 Task: Select a due date automation when advanced on, 2 days before a card is due add dates starting in in more than 1 days at 11:00 AM.
Action: Mouse moved to (1276, 107)
Screenshot: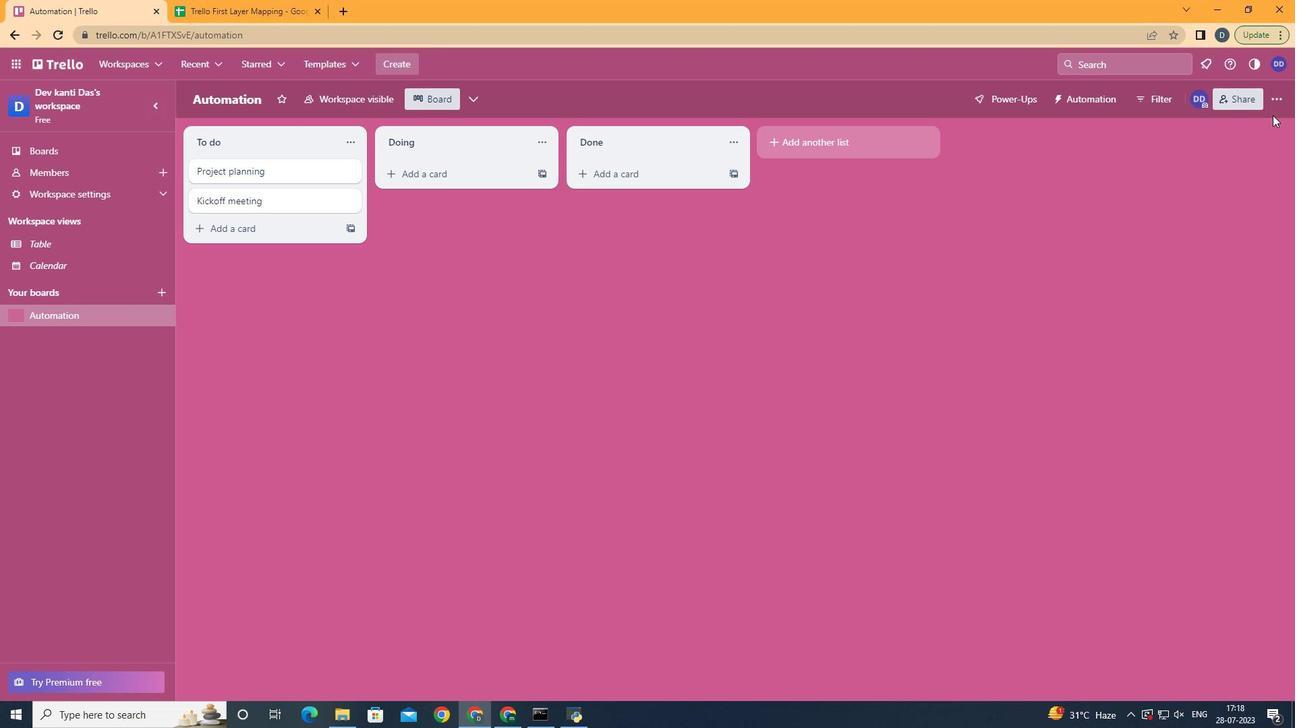 
Action: Mouse pressed left at (1276, 107)
Screenshot: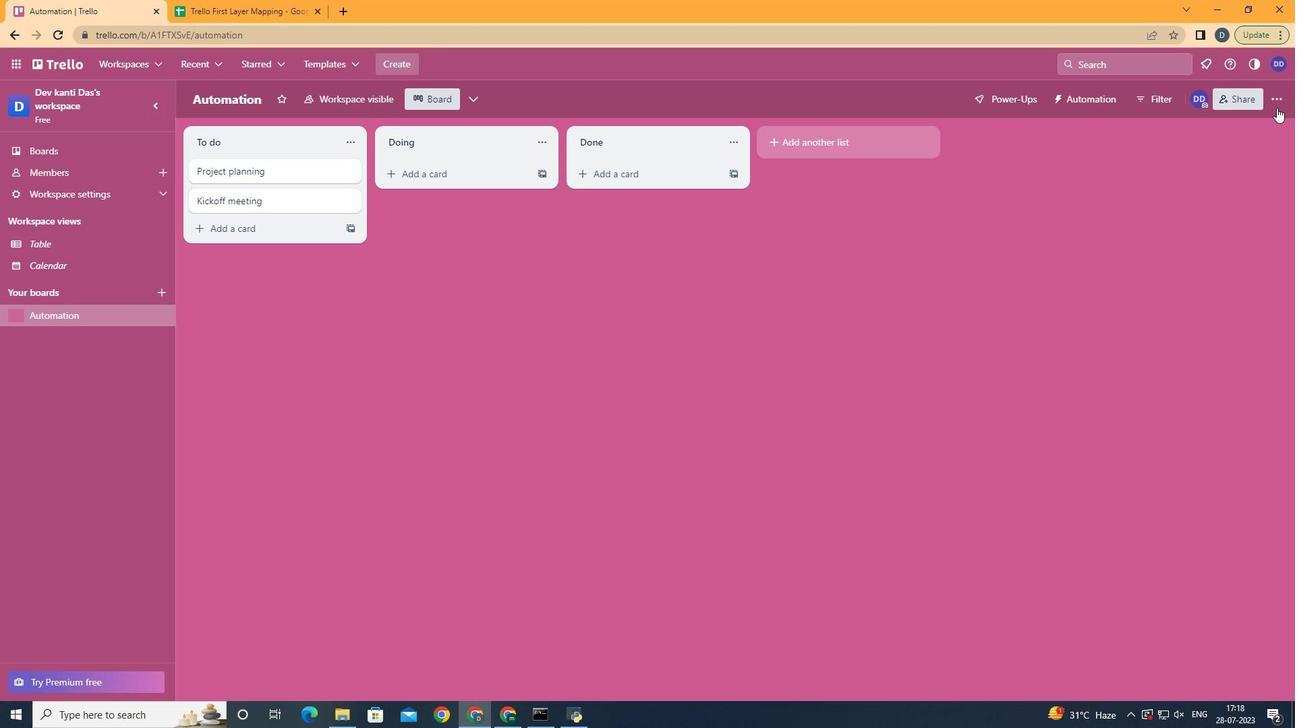 
Action: Mouse moved to (1176, 286)
Screenshot: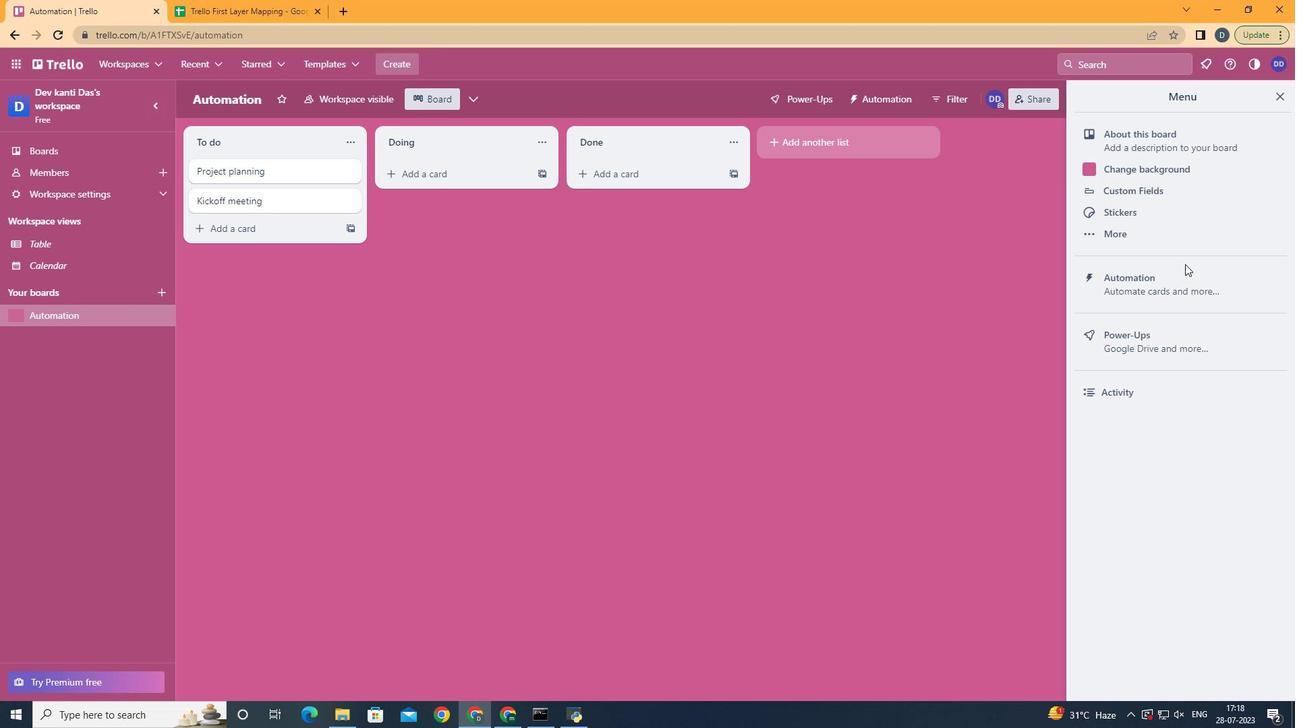 
Action: Mouse pressed left at (1176, 286)
Screenshot: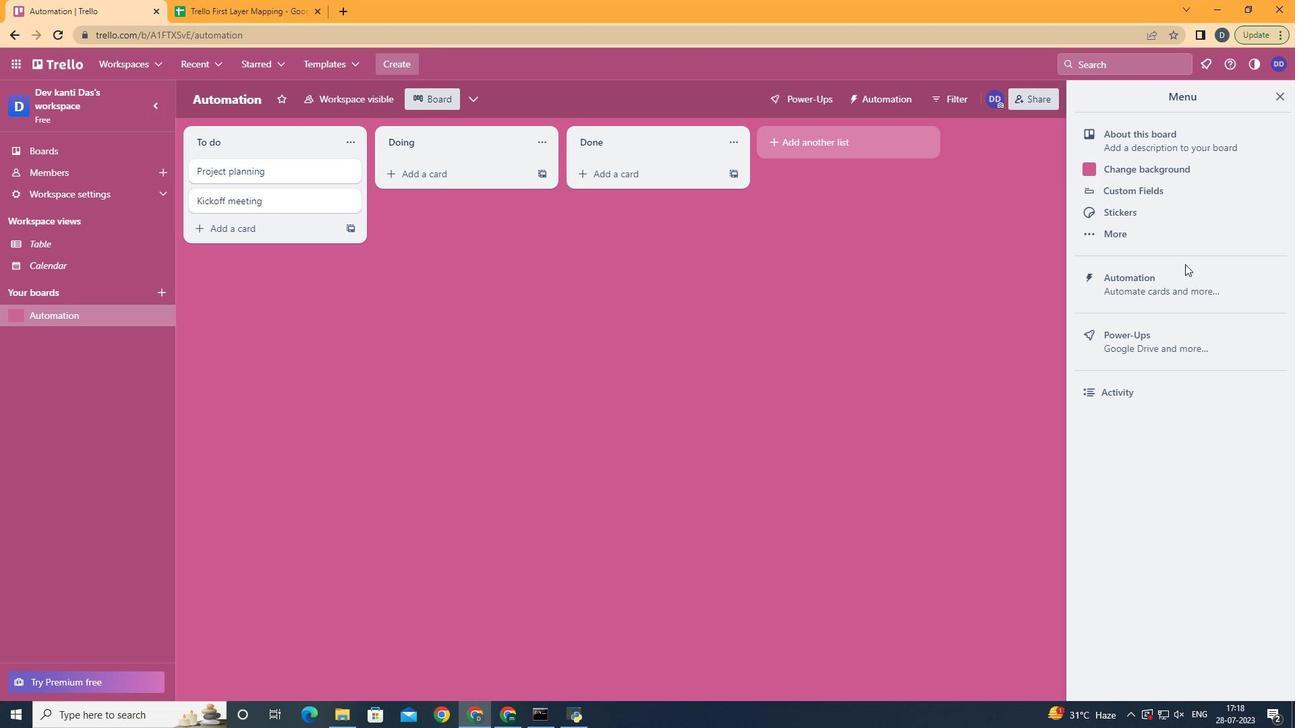 
Action: Mouse moved to (272, 283)
Screenshot: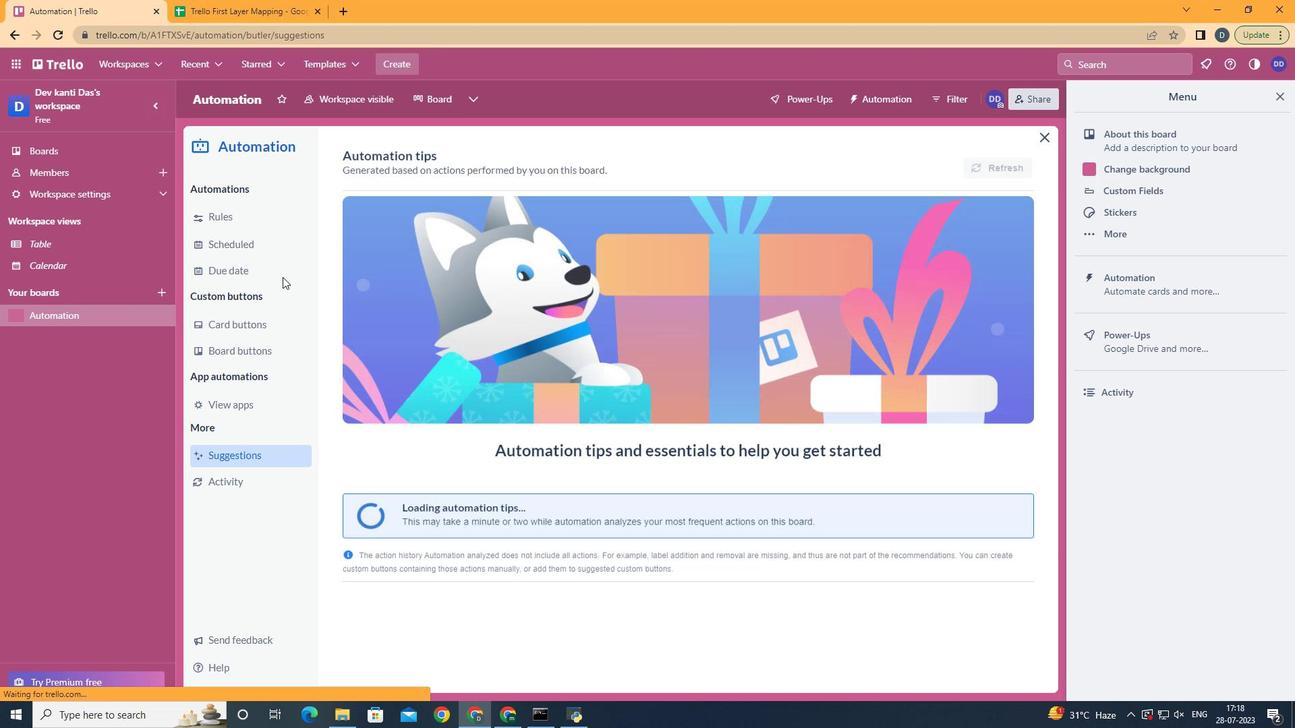 
Action: Mouse pressed left at (272, 283)
Screenshot: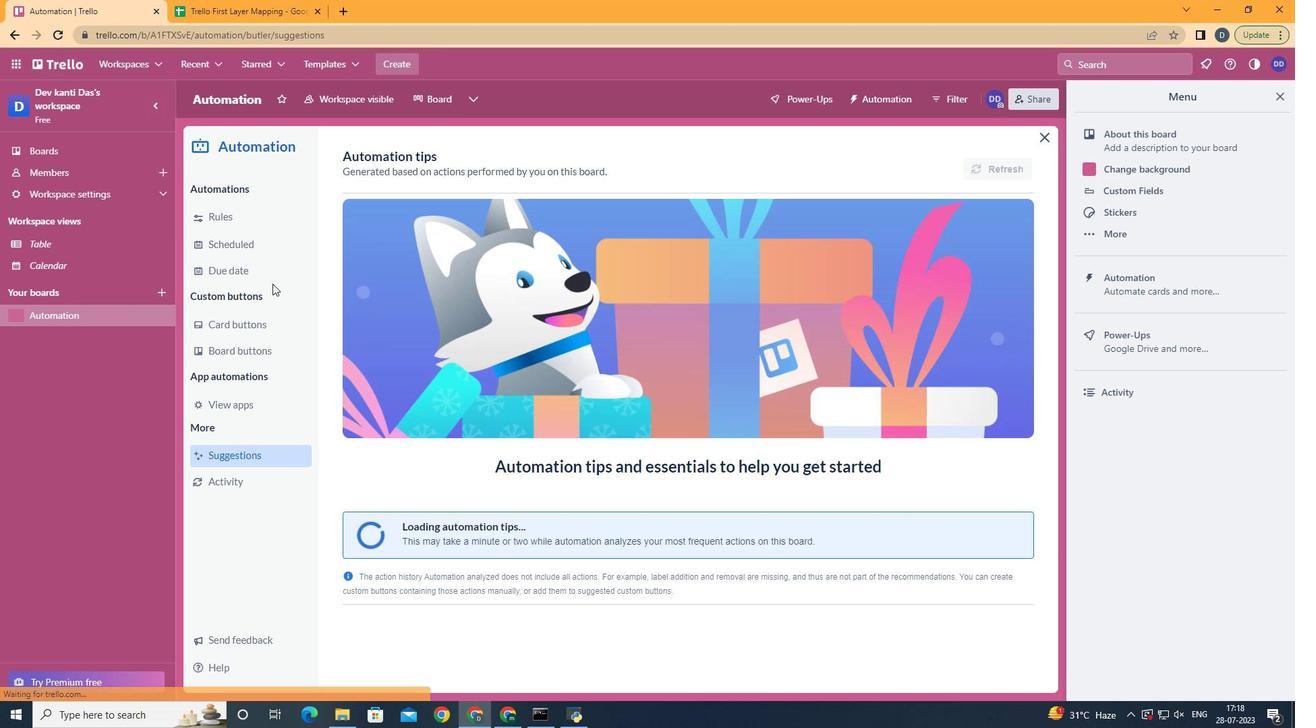 
Action: Mouse moved to (277, 272)
Screenshot: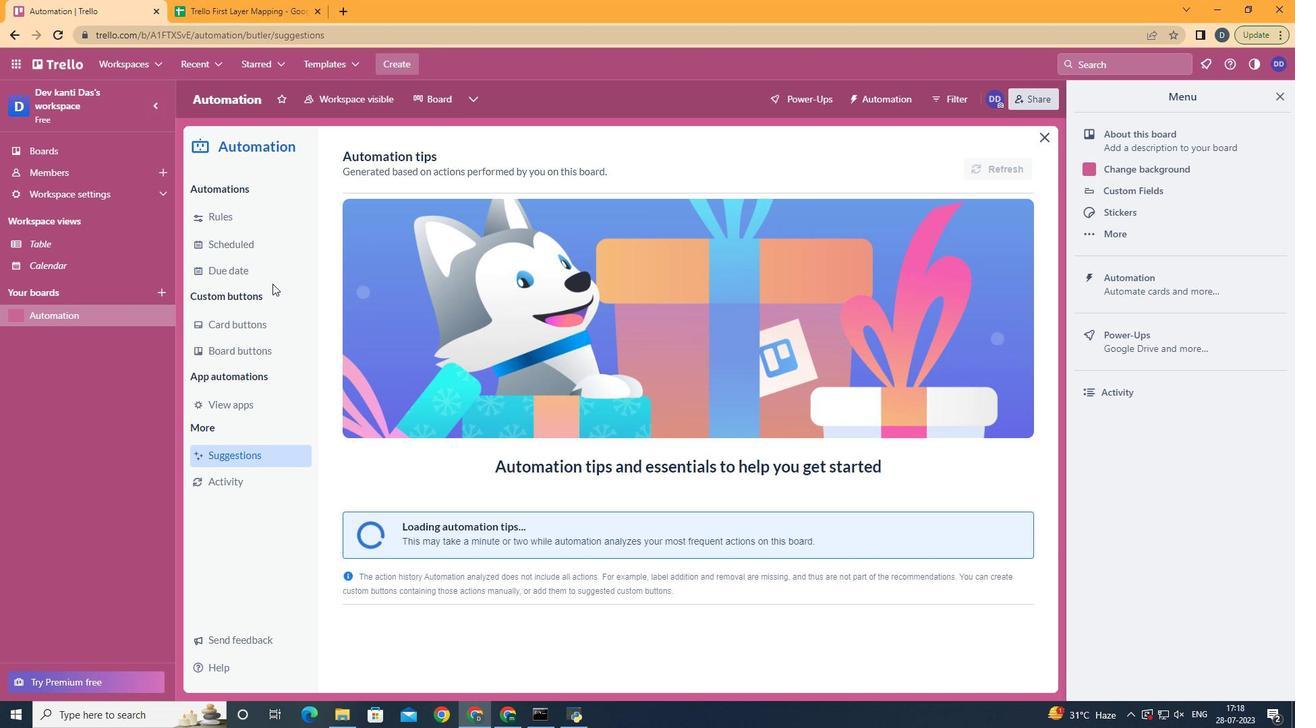 
Action: Mouse pressed left at (277, 272)
Screenshot: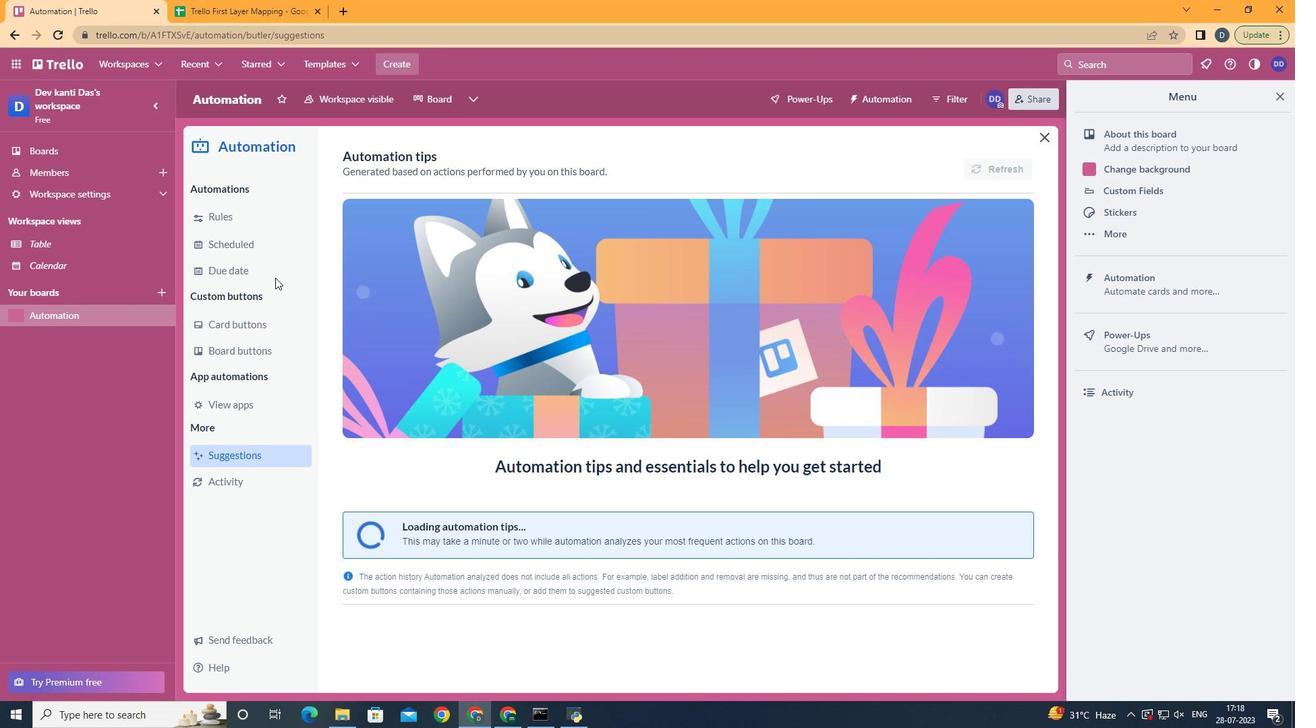 
Action: Mouse moved to (961, 162)
Screenshot: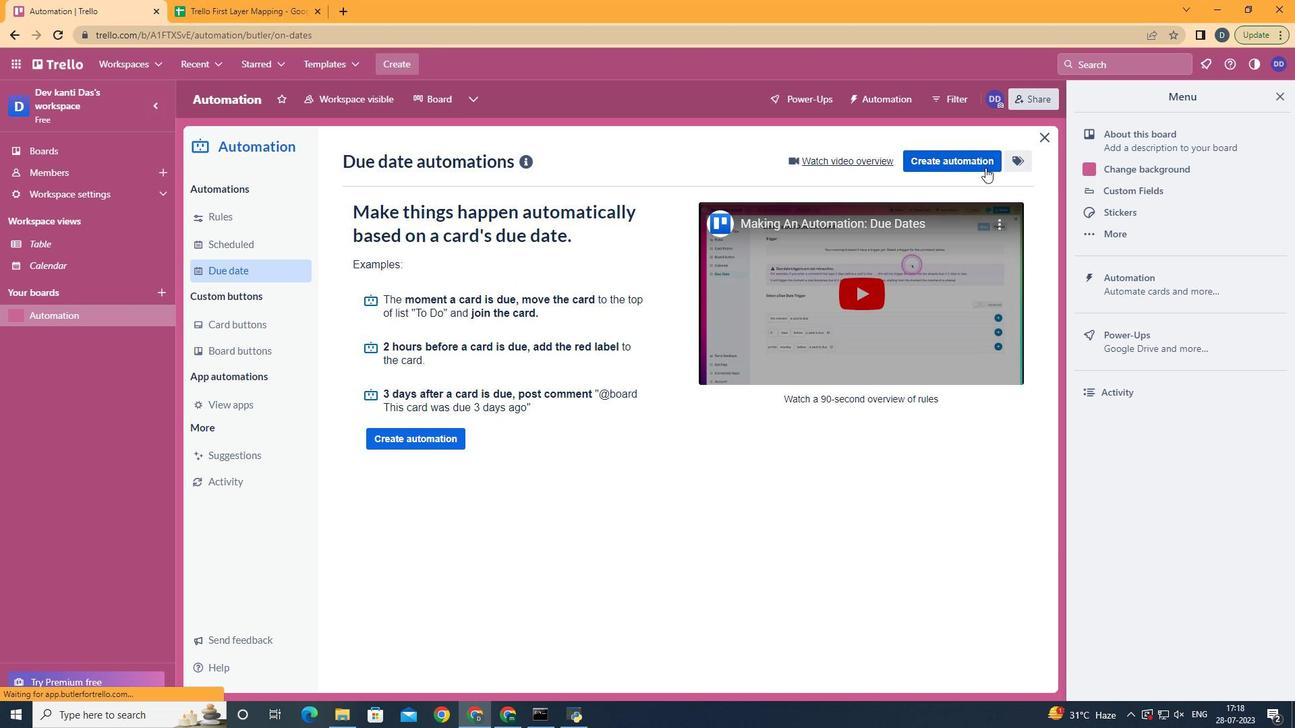 
Action: Mouse pressed left at (961, 162)
Screenshot: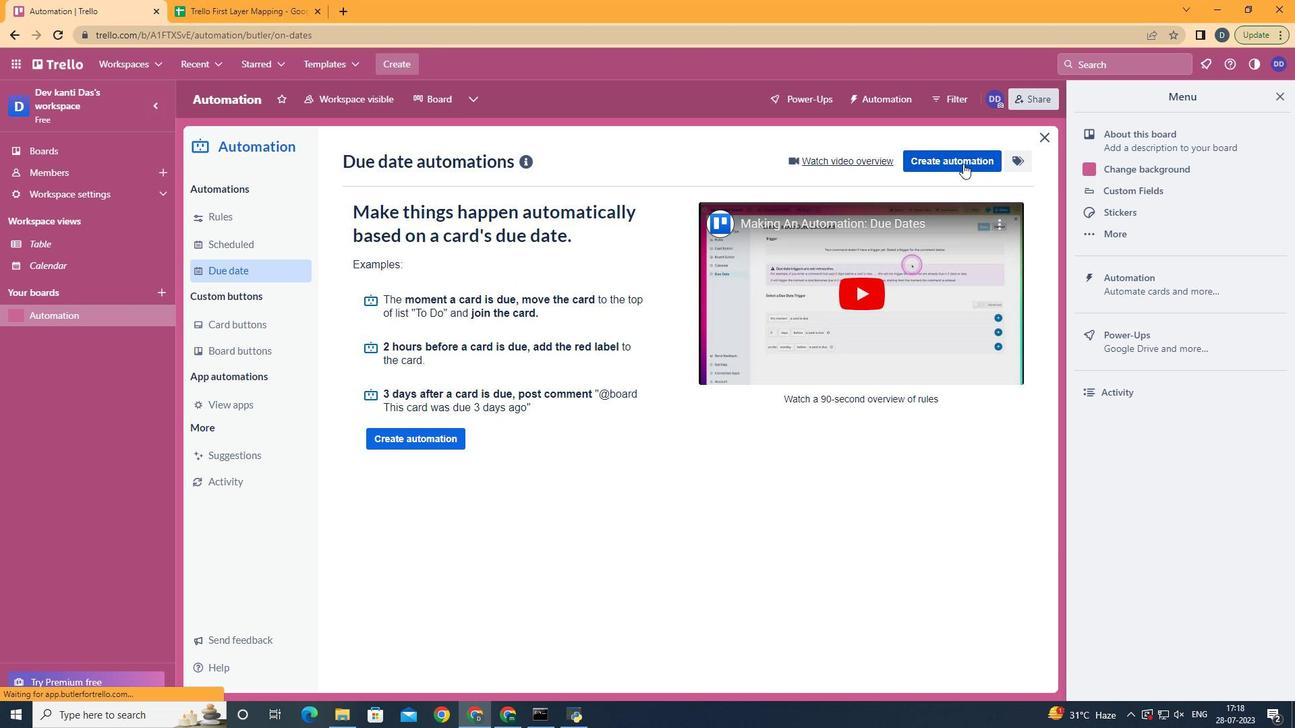 
Action: Mouse moved to (607, 289)
Screenshot: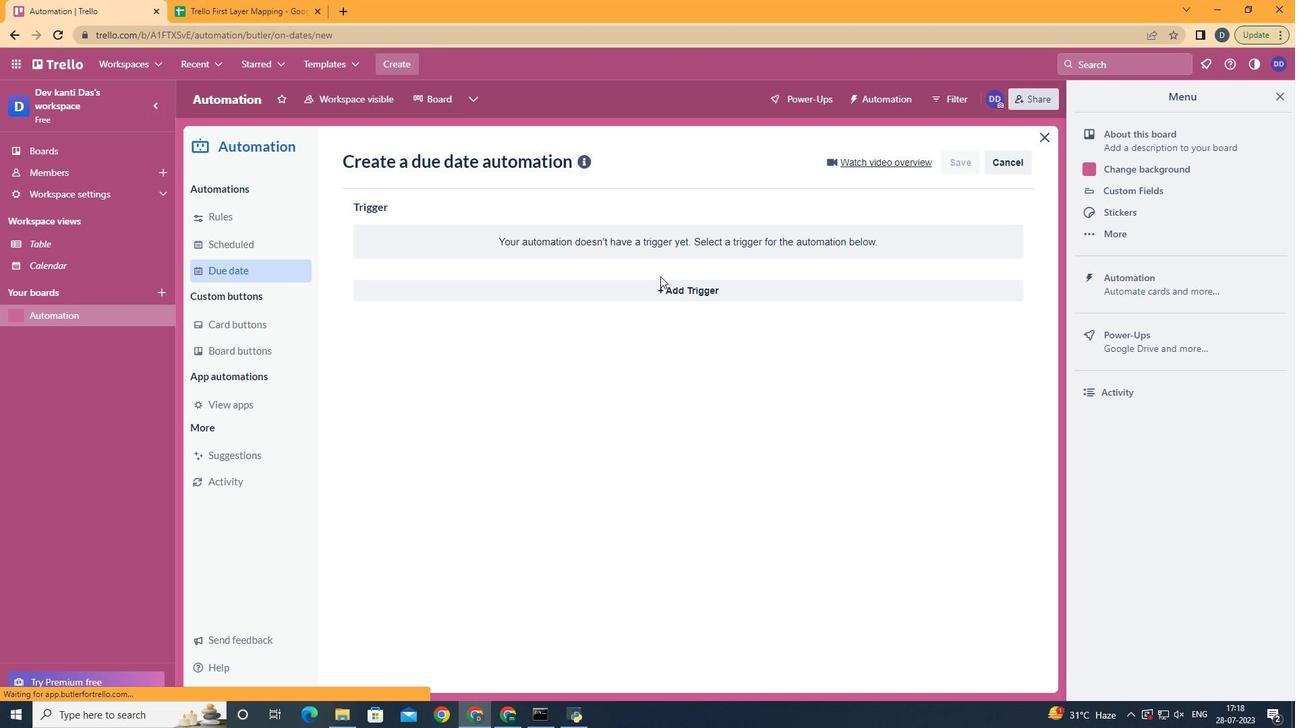 
Action: Mouse pressed left at (607, 289)
Screenshot: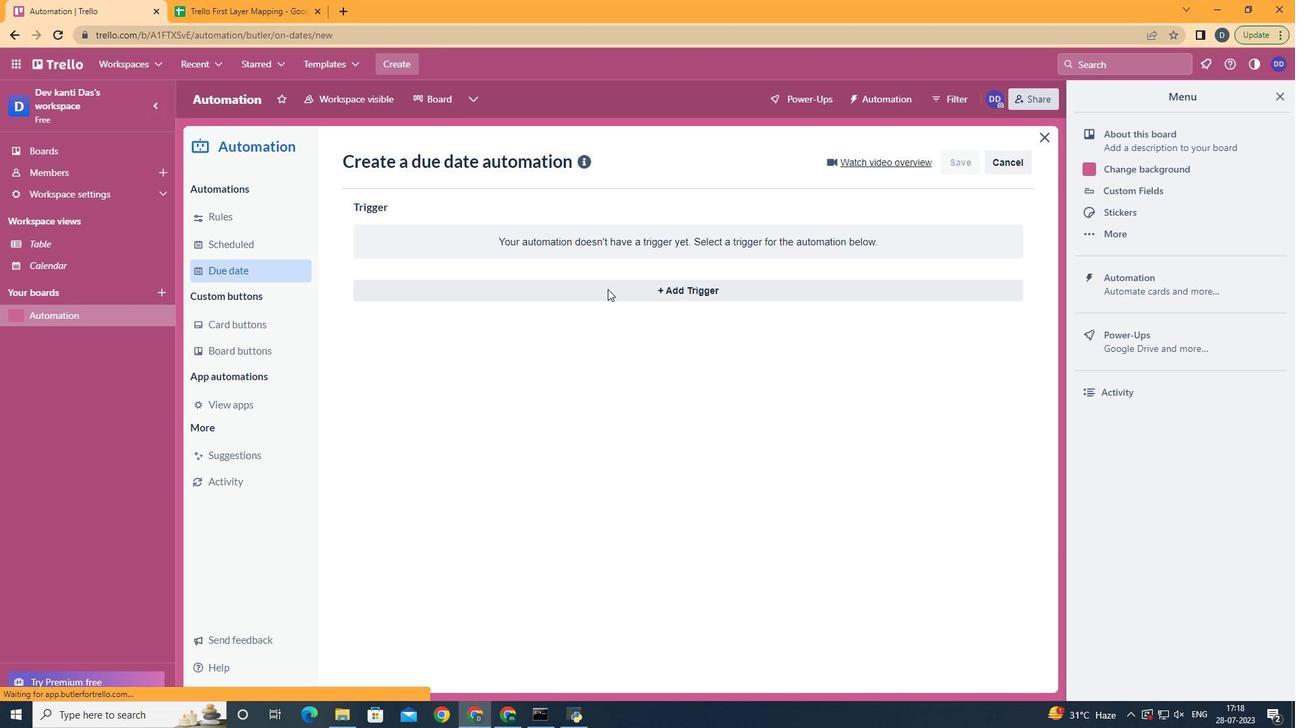 
Action: Mouse moved to (538, 497)
Screenshot: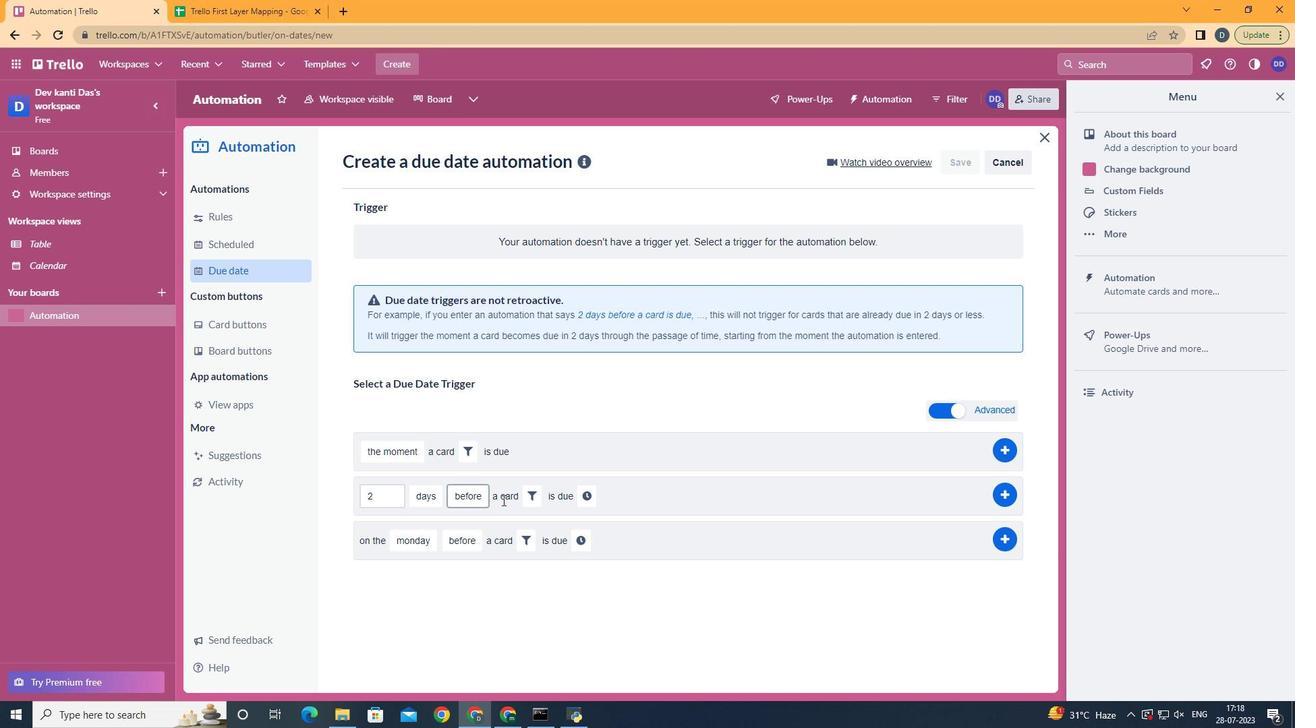 
Action: Mouse pressed left at (538, 497)
Screenshot: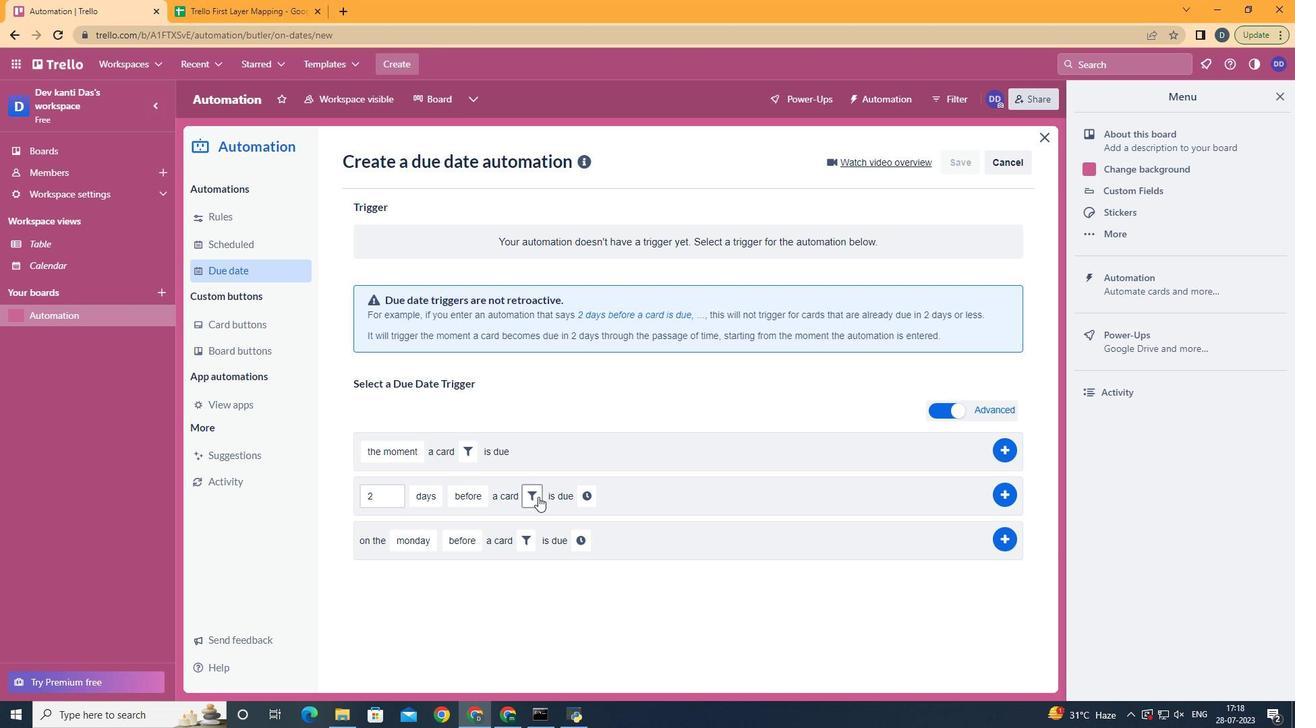 
Action: Mouse moved to (601, 542)
Screenshot: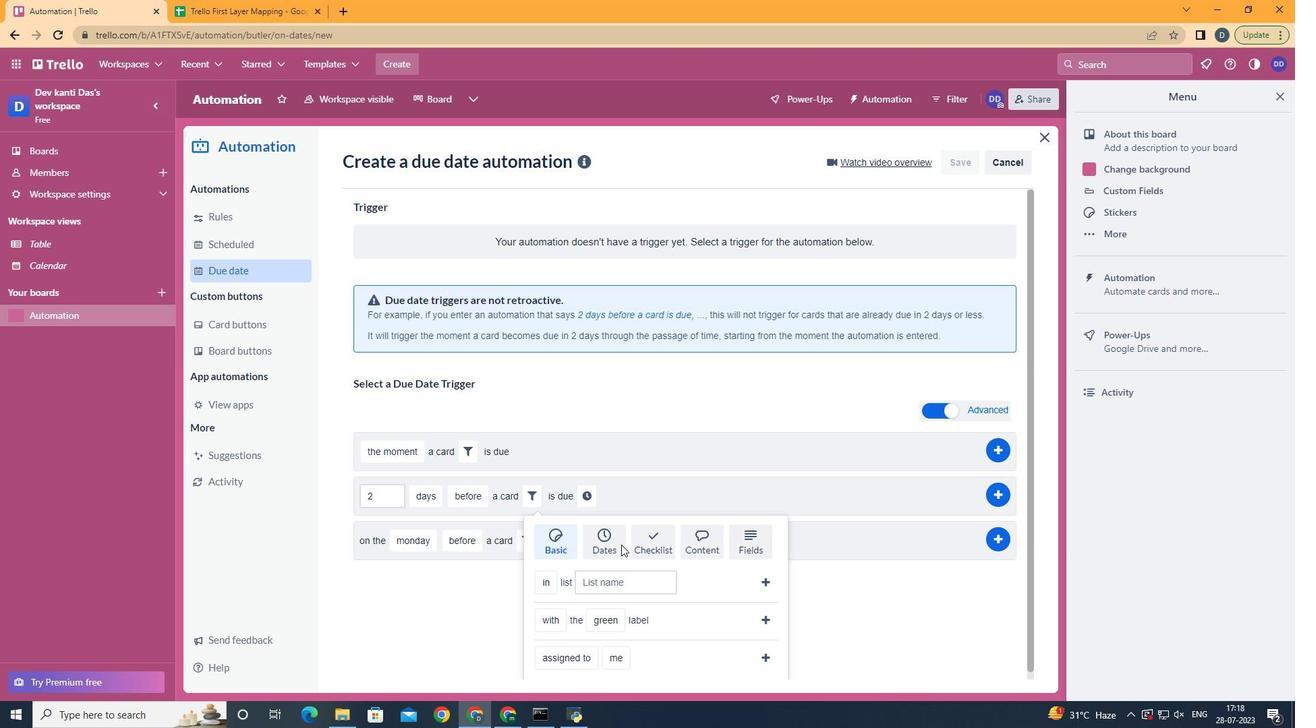 
Action: Mouse pressed left at (601, 542)
Screenshot: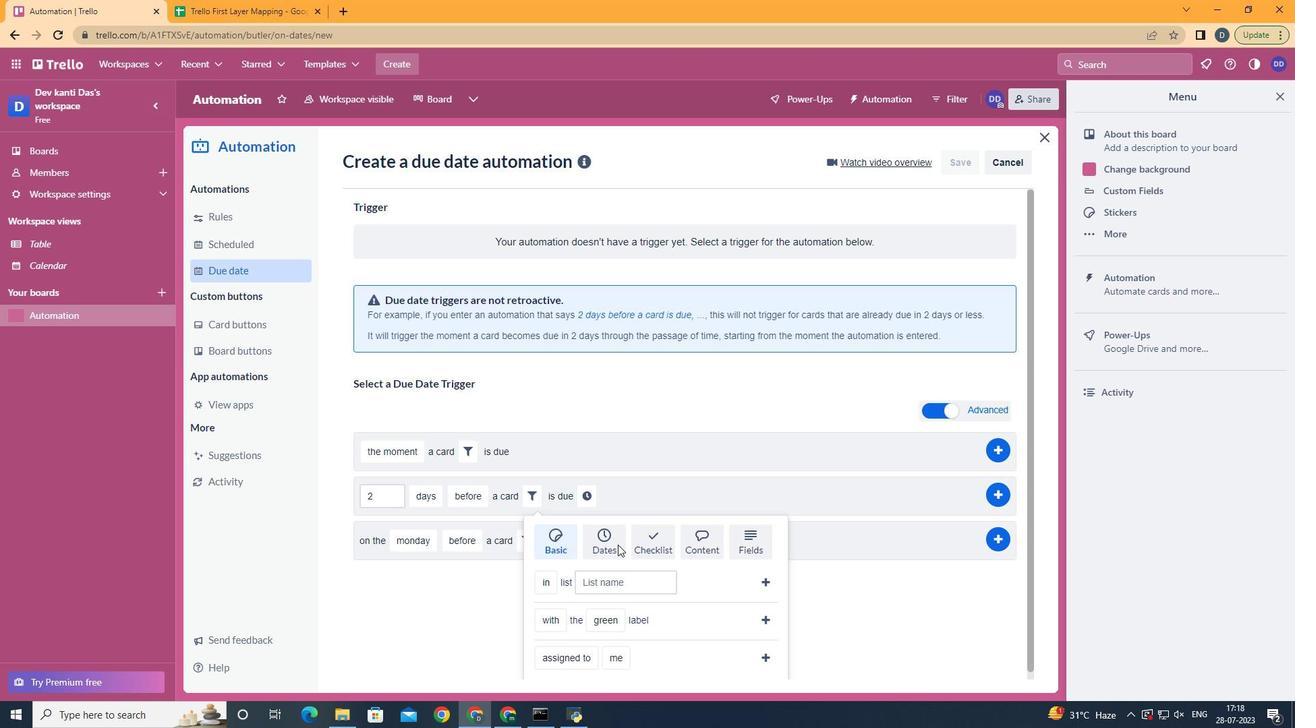 
Action: Mouse moved to (601, 534)
Screenshot: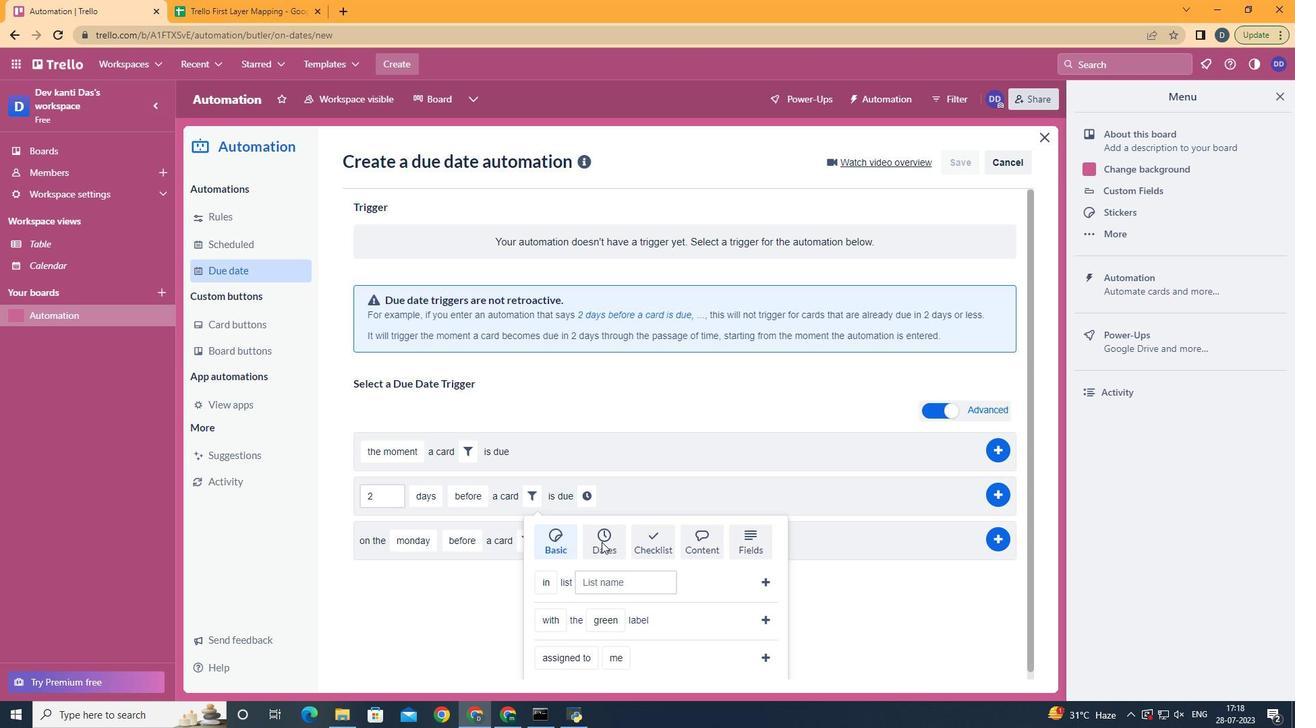 
Action: Mouse scrolled (601, 534) with delta (0, 0)
Screenshot: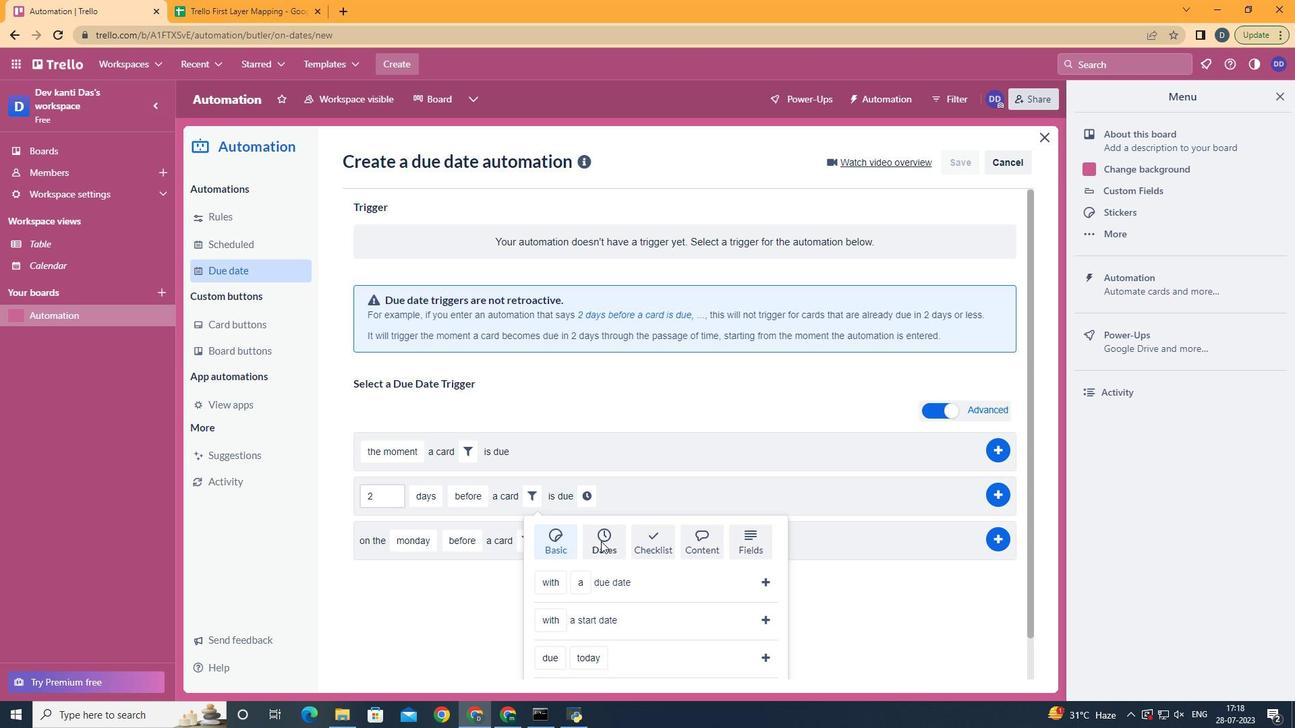 
Action: Mouse scrolled (601, 534) with delta (0, 0)
Screenshot: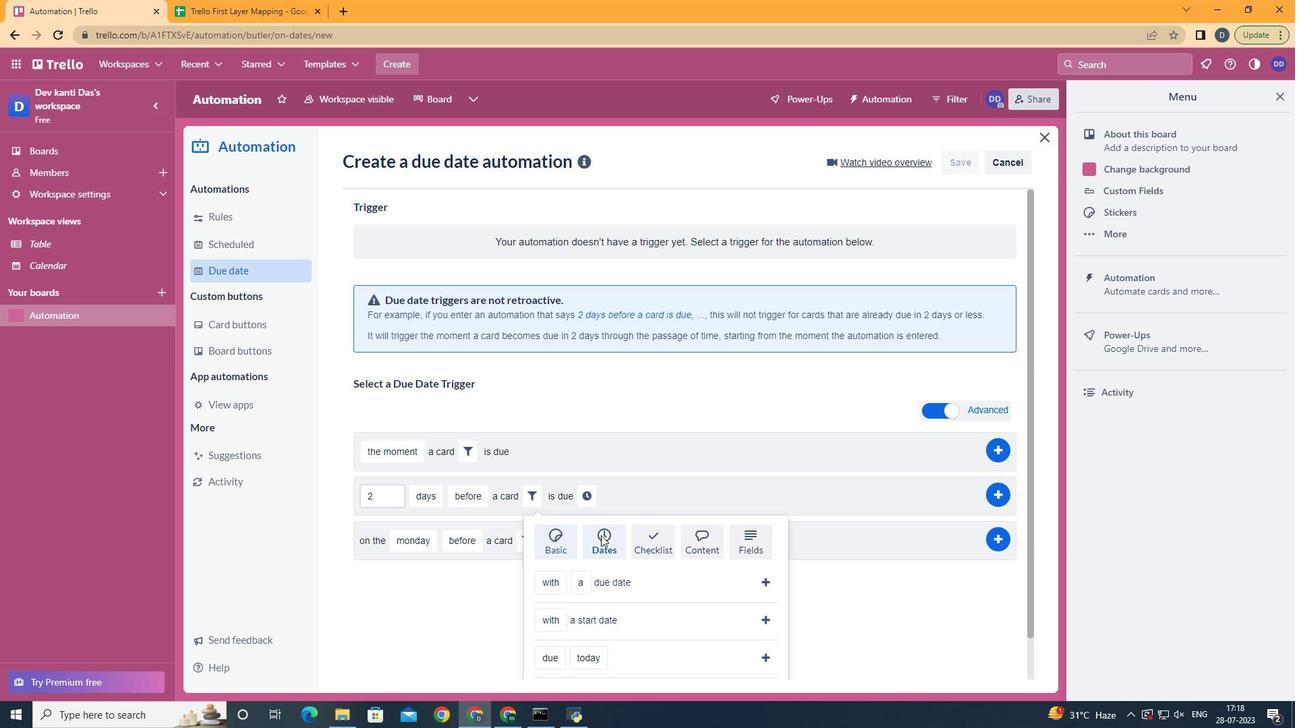 
Action: Mouse scrolled (601, 534) with delta (0, 0)
Screenshot: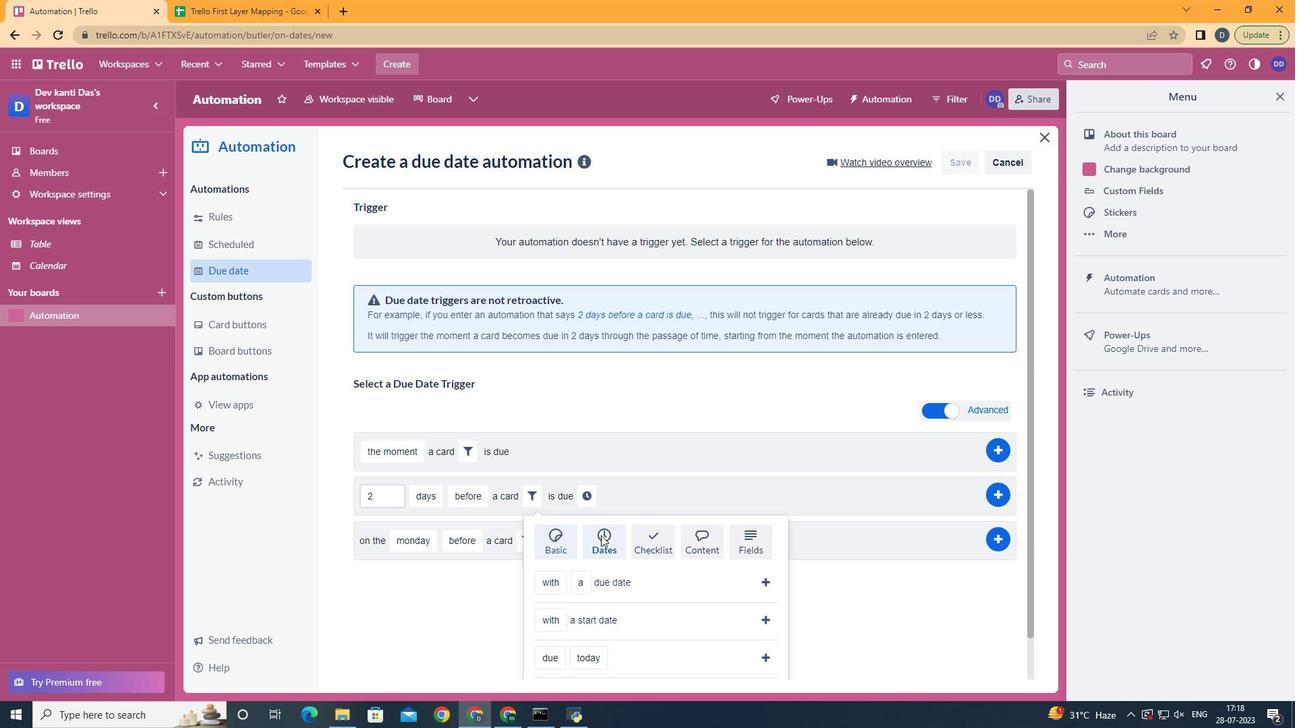 
Action: Mouse scrolled (601, 534) with delta (0, 0)
Screenshot: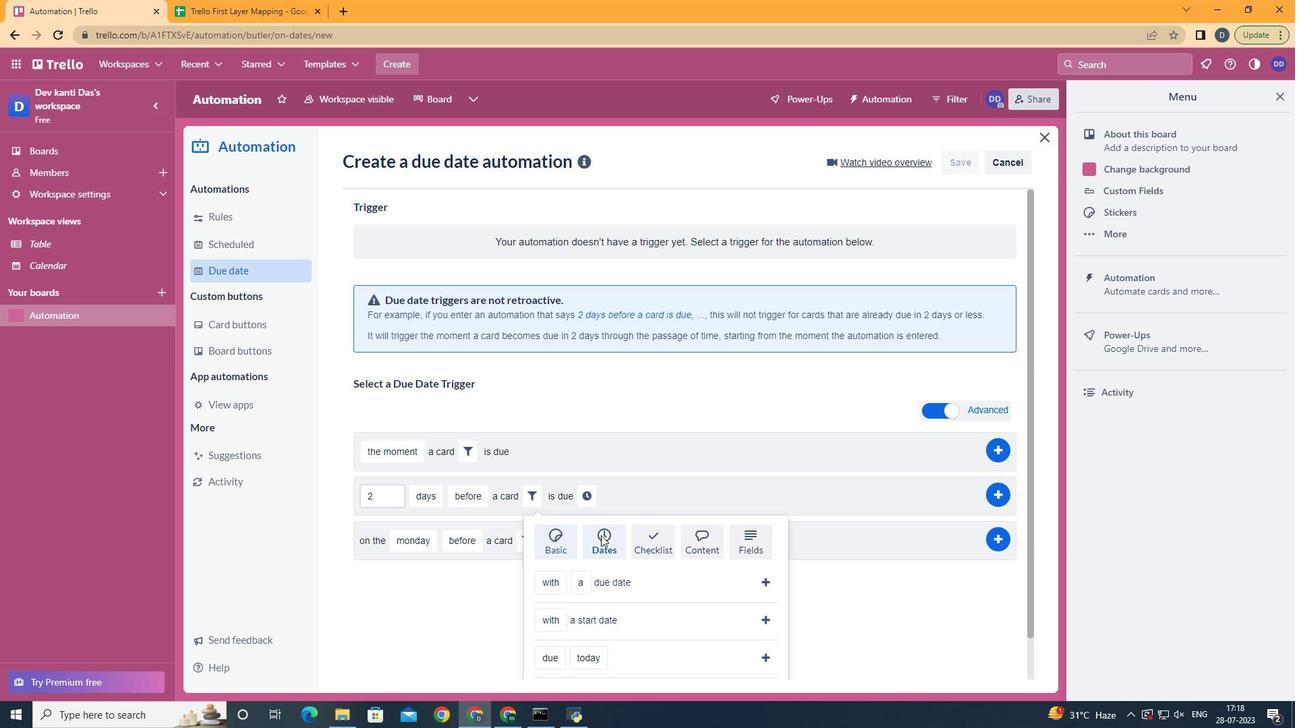 
Action: Mouse scrolled (601, 534) with delta (0, 0)
Screenshot: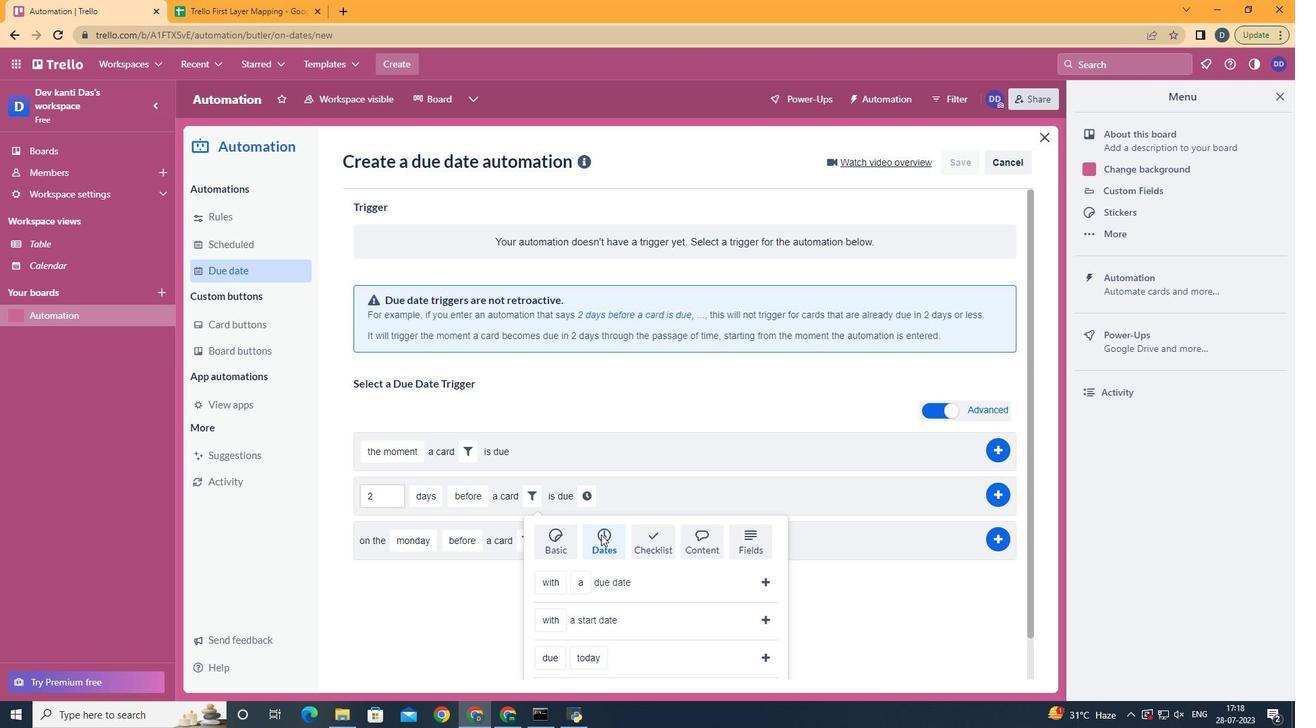 
Action: Mouse moved to (572, 619)
Screenshot: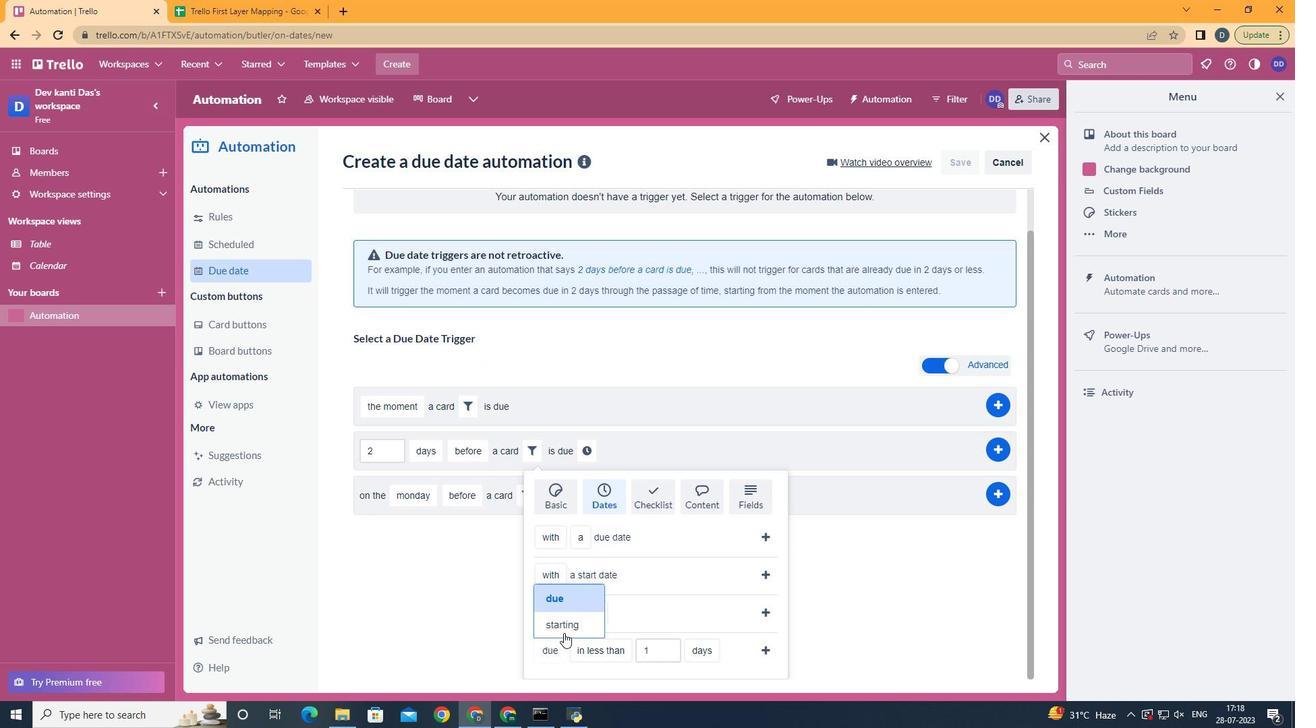 
Action: Mouse pressed left at (572, 619)
Screenshot: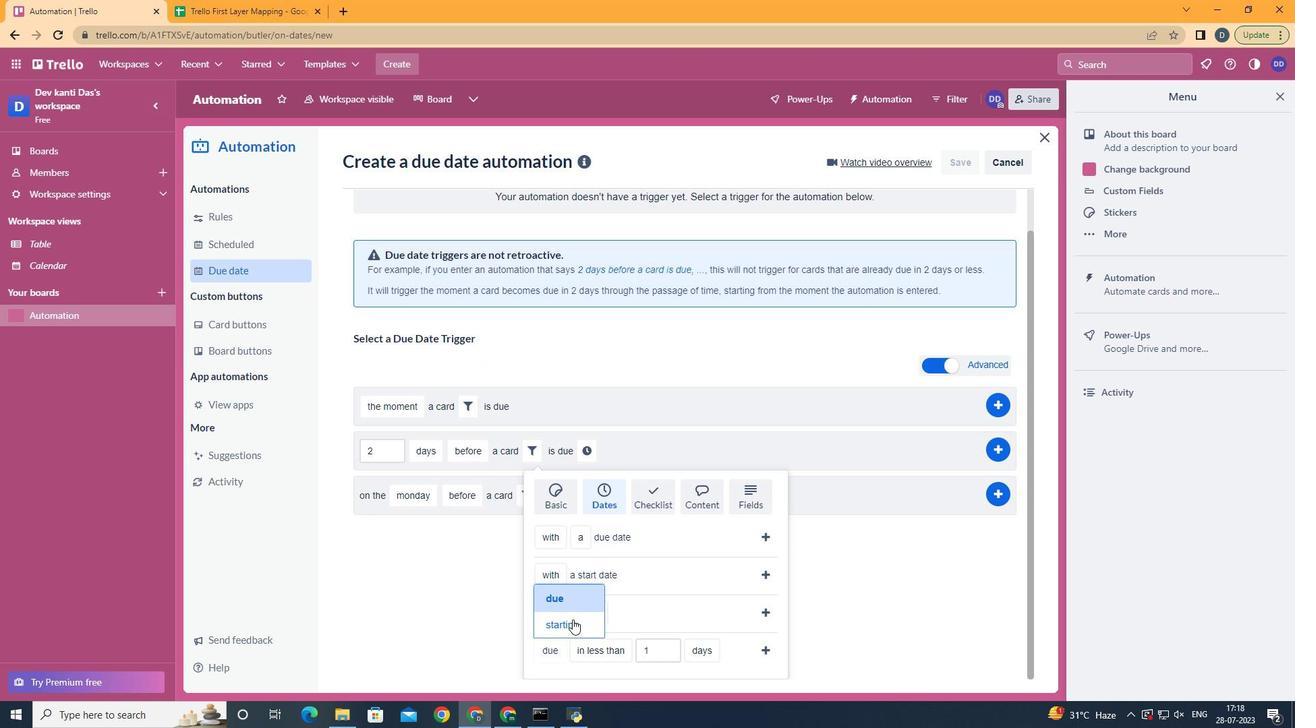 
Action: Mouse moved to (636, 559)
Screenshot: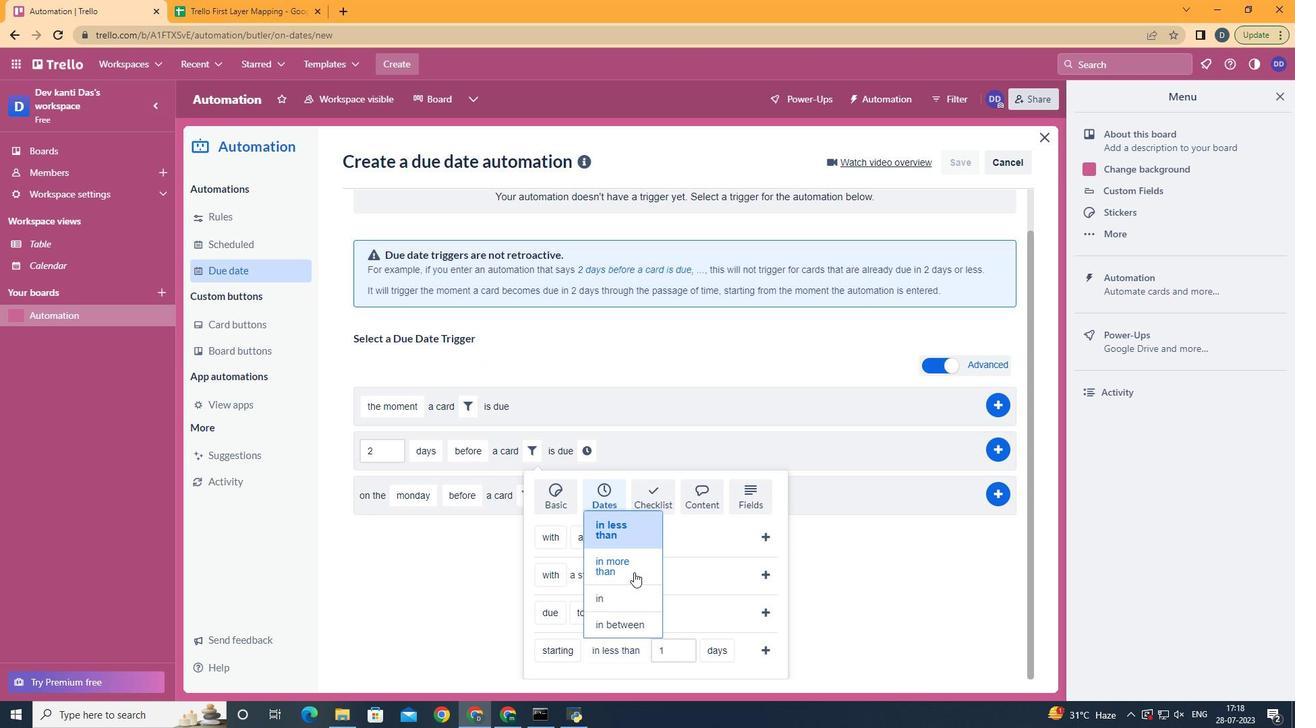 
Action: Mouse pressed left at (636, 559)
Screenshot: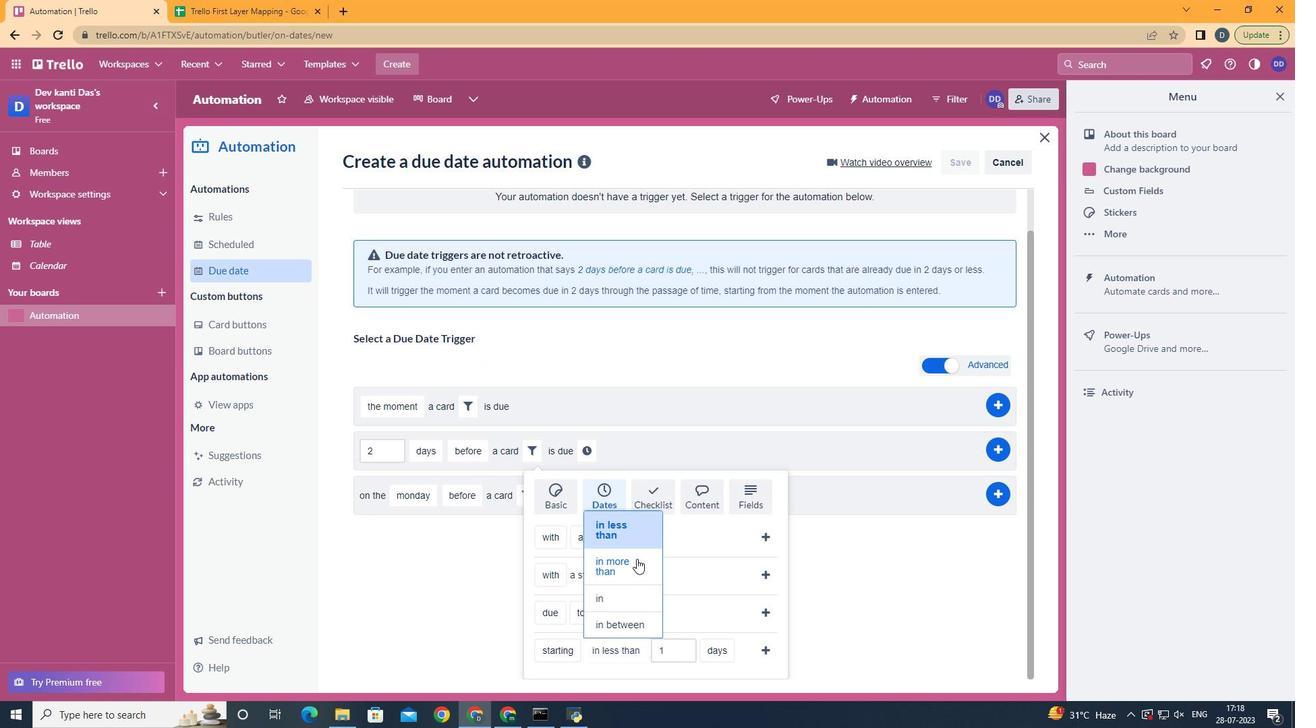 
Action: Mouse moved to (742, 601)
Screenshot: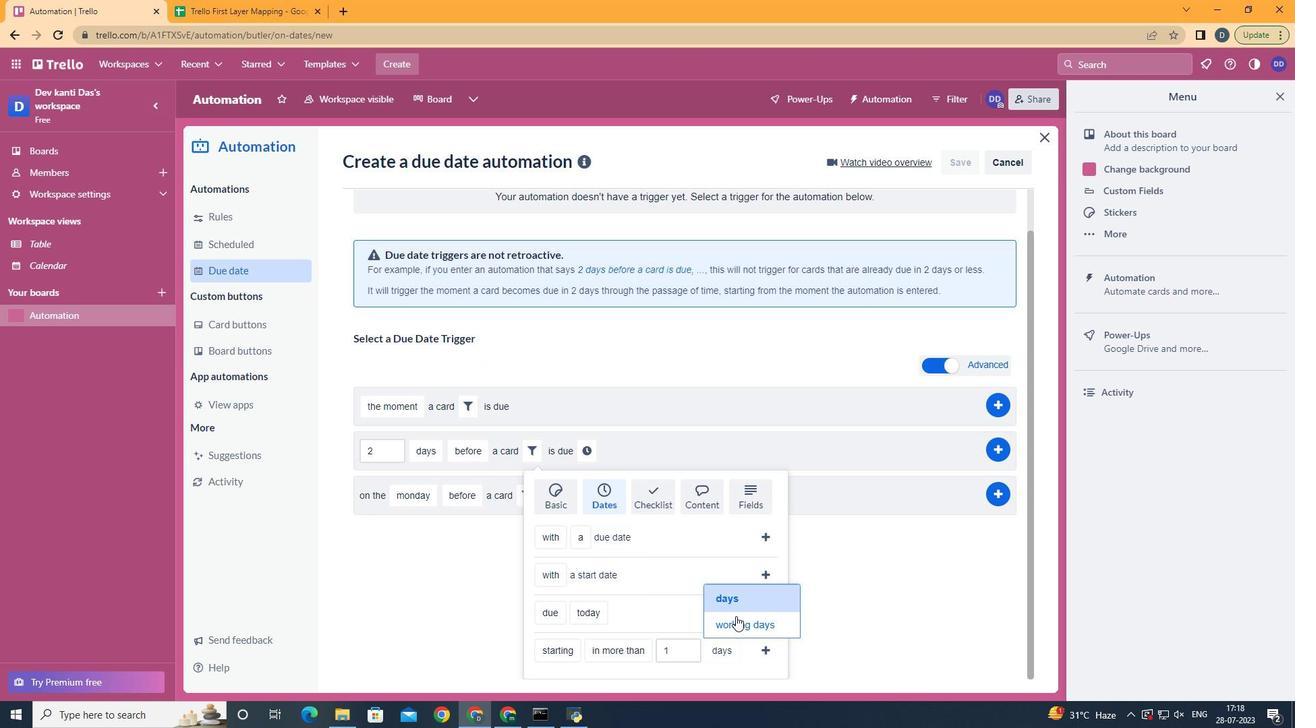 
Action: Mouse pressed left at (742, 601)
Screenshot: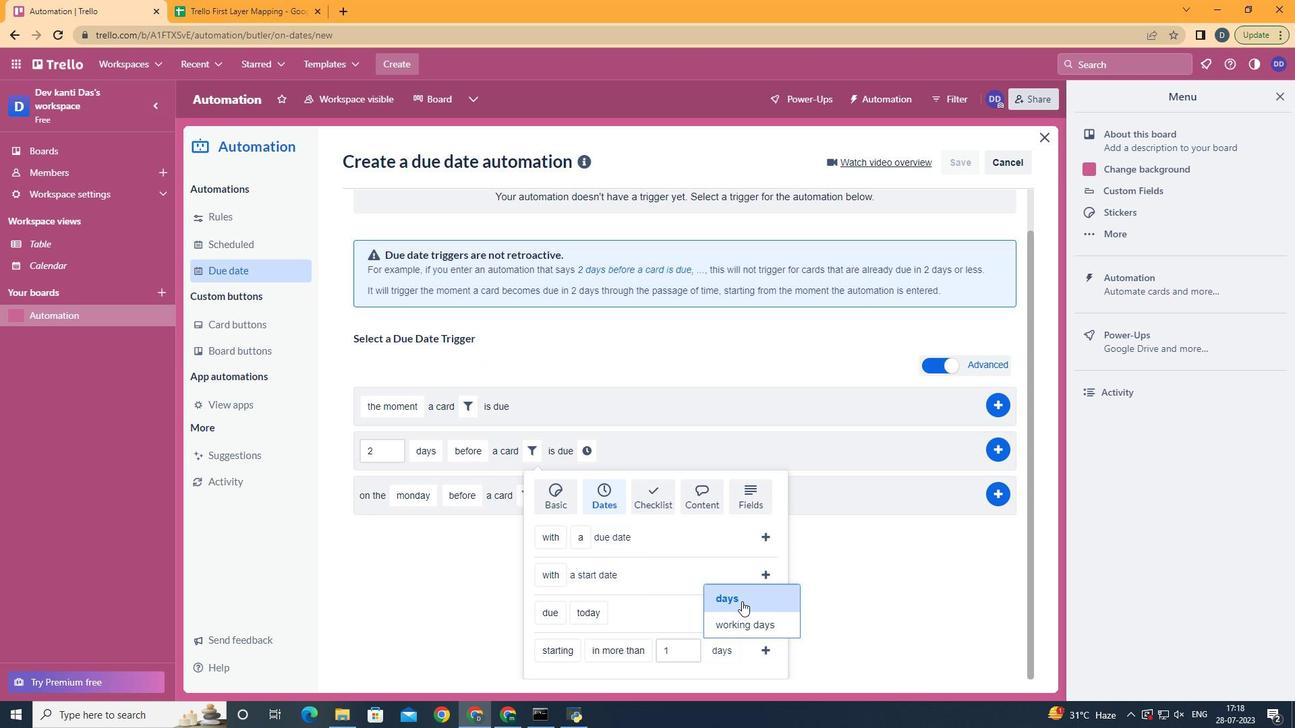 
Action: Mouse moved to (769, 652)
Screenshot: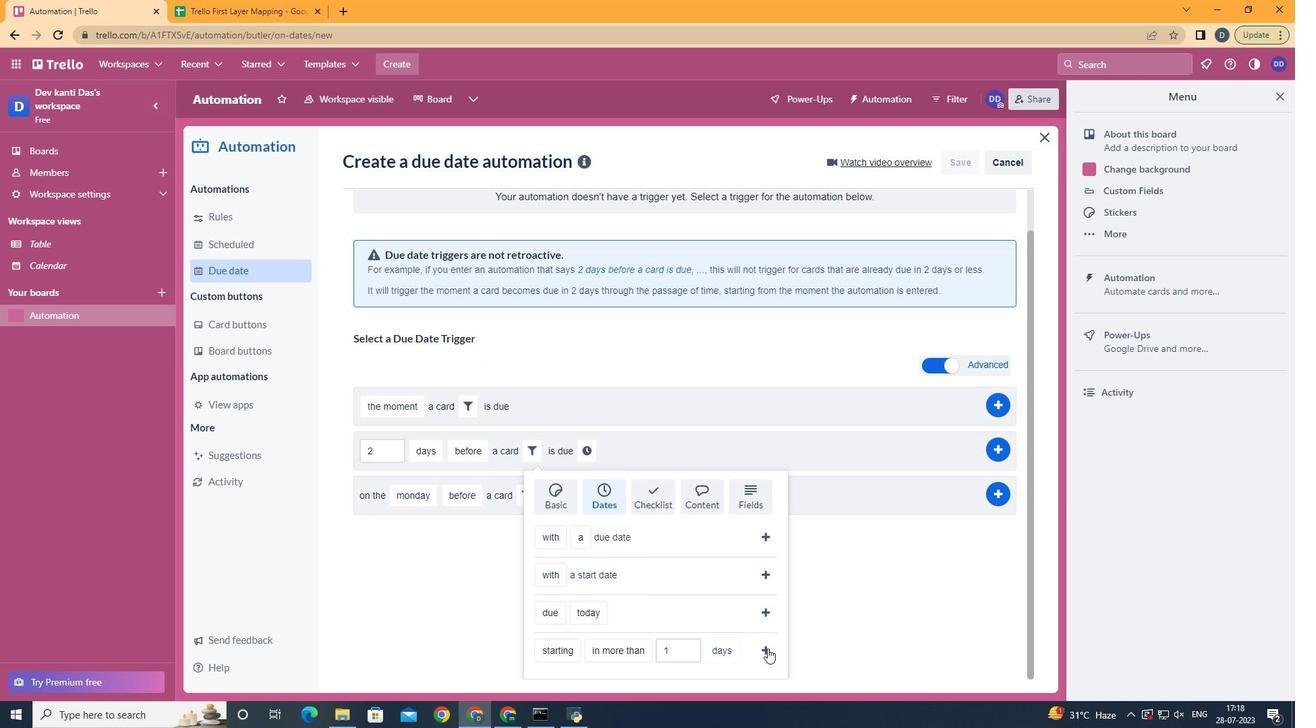 
Action: Mouse pressed left at (769, 652)
Screenshot: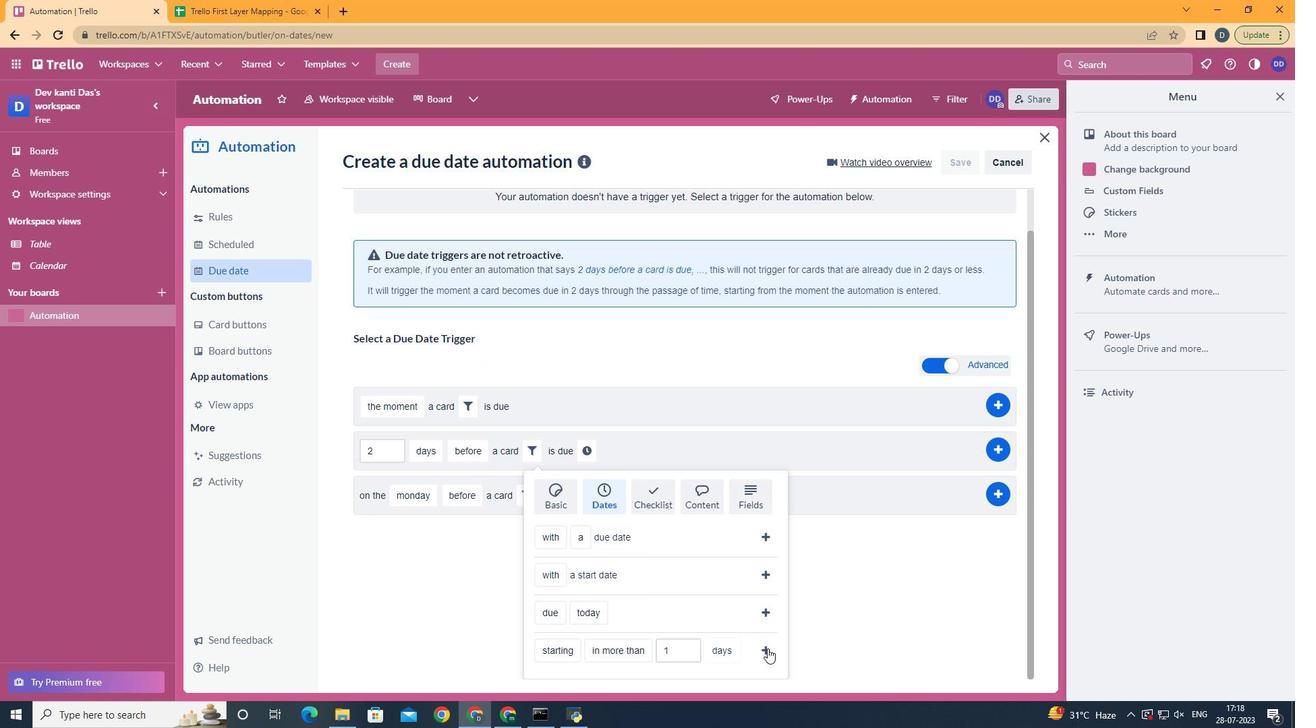 
Action: Mouse moved to (745, 503)
Screenshot: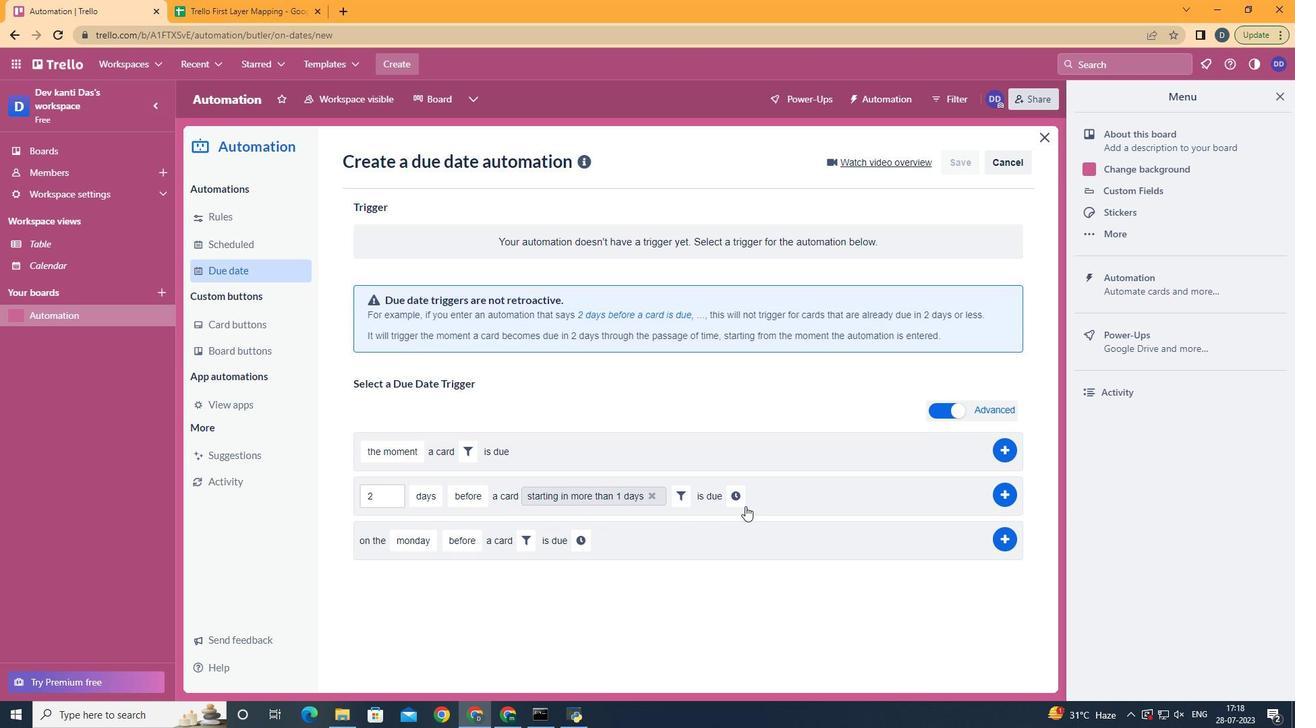
Action: Mouse pressed left at (745, 503)
Screenshot: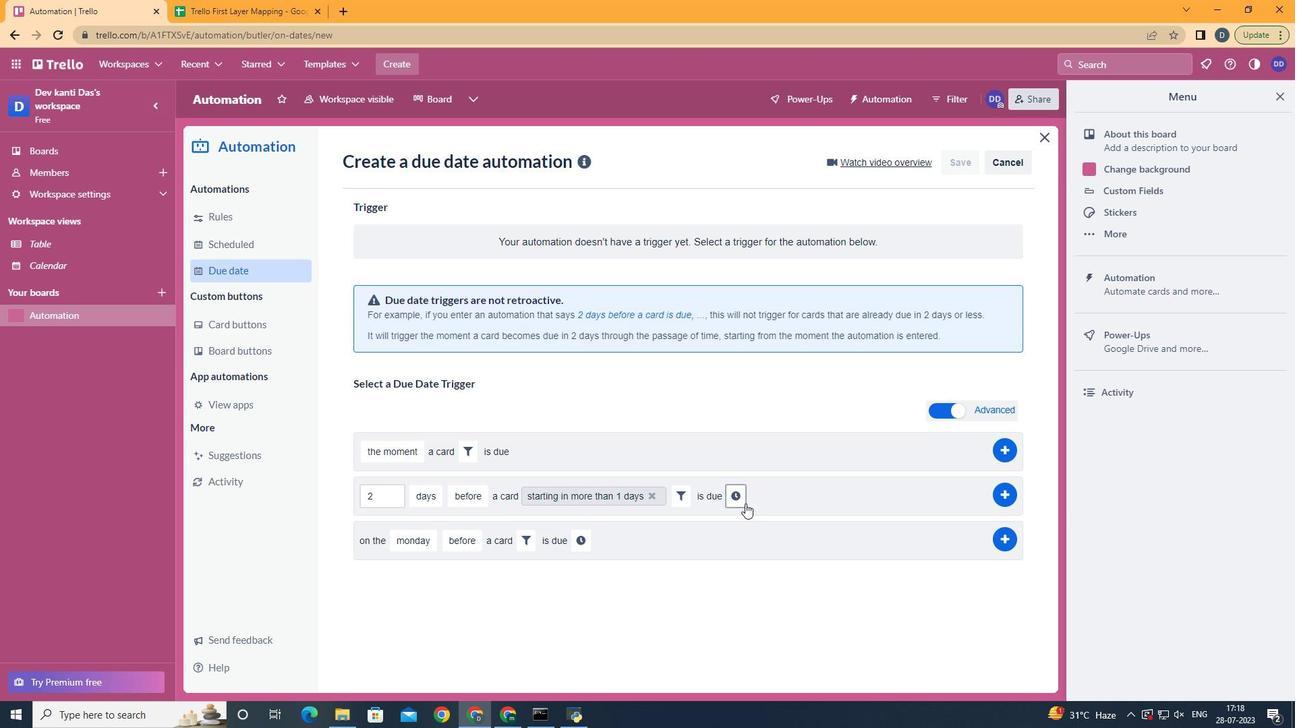 
Action: Mouse moved to (768, 497)
Screenshot: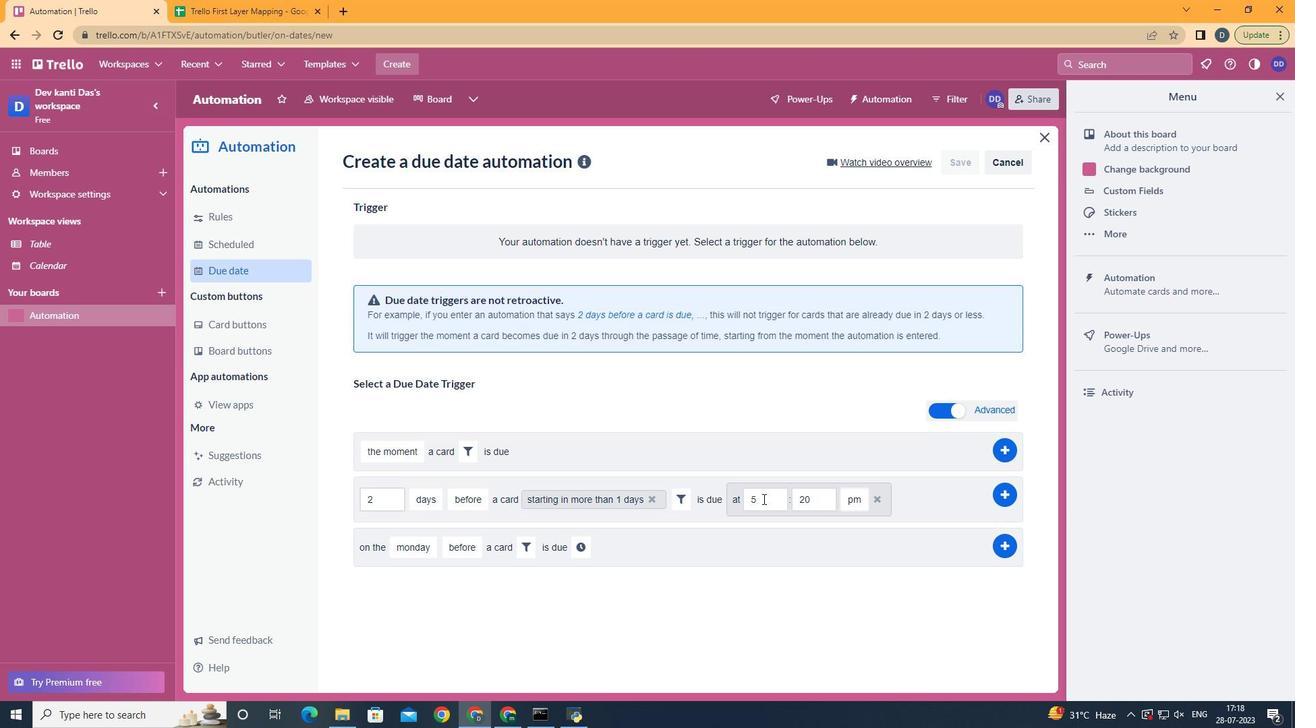
Action: Mouse pressed left at (768, 497)
Screenshot: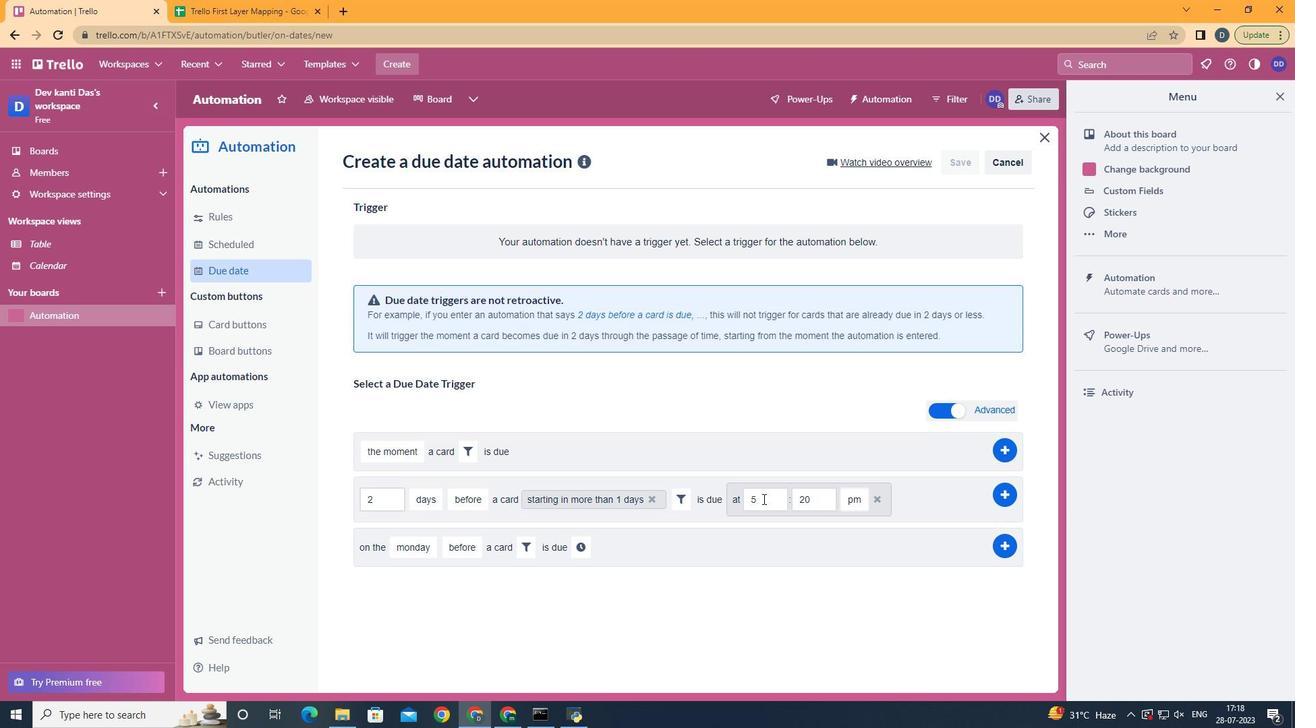 
Action: Key pressed <Key.backspace>11
Screenshot: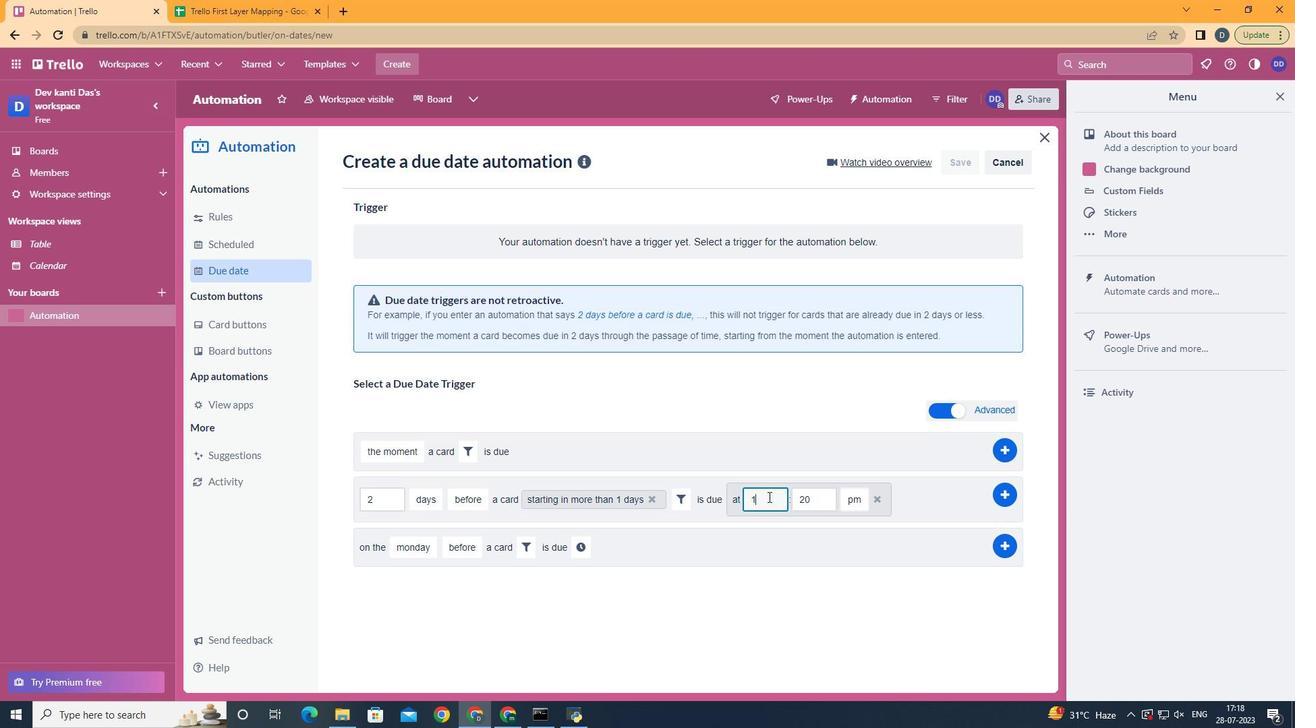 
Action: Mouse moved to (807, 493)
Screenshot: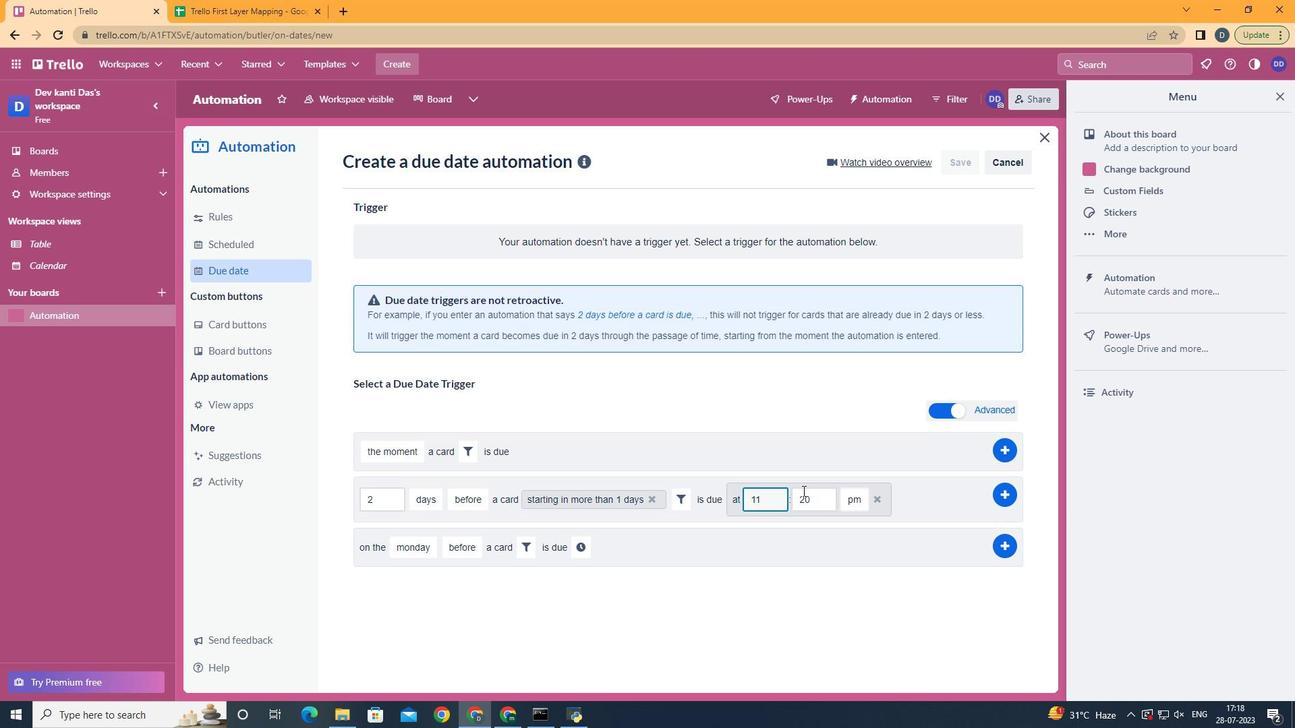 
Action: Mouse pressed left at (807, 493)
Screenshot: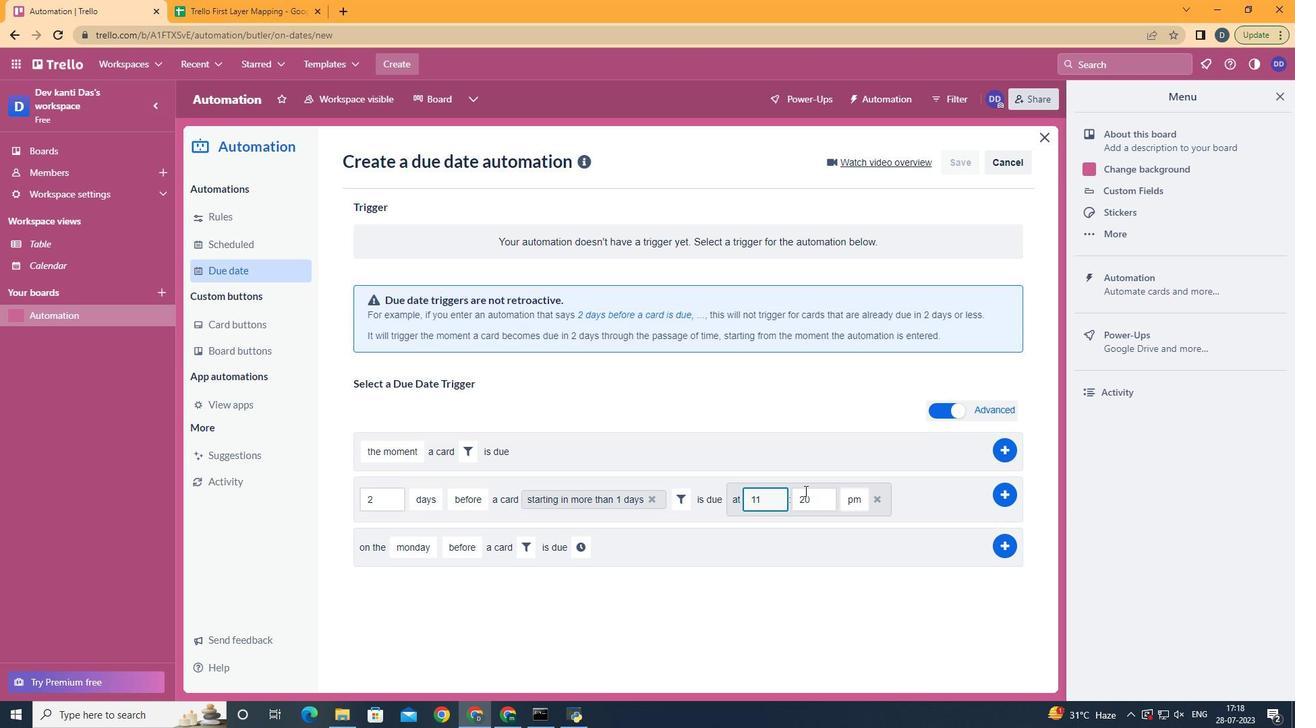 
Action: Key pressed <Key.backspace><Key.backspace>00
Screenshot: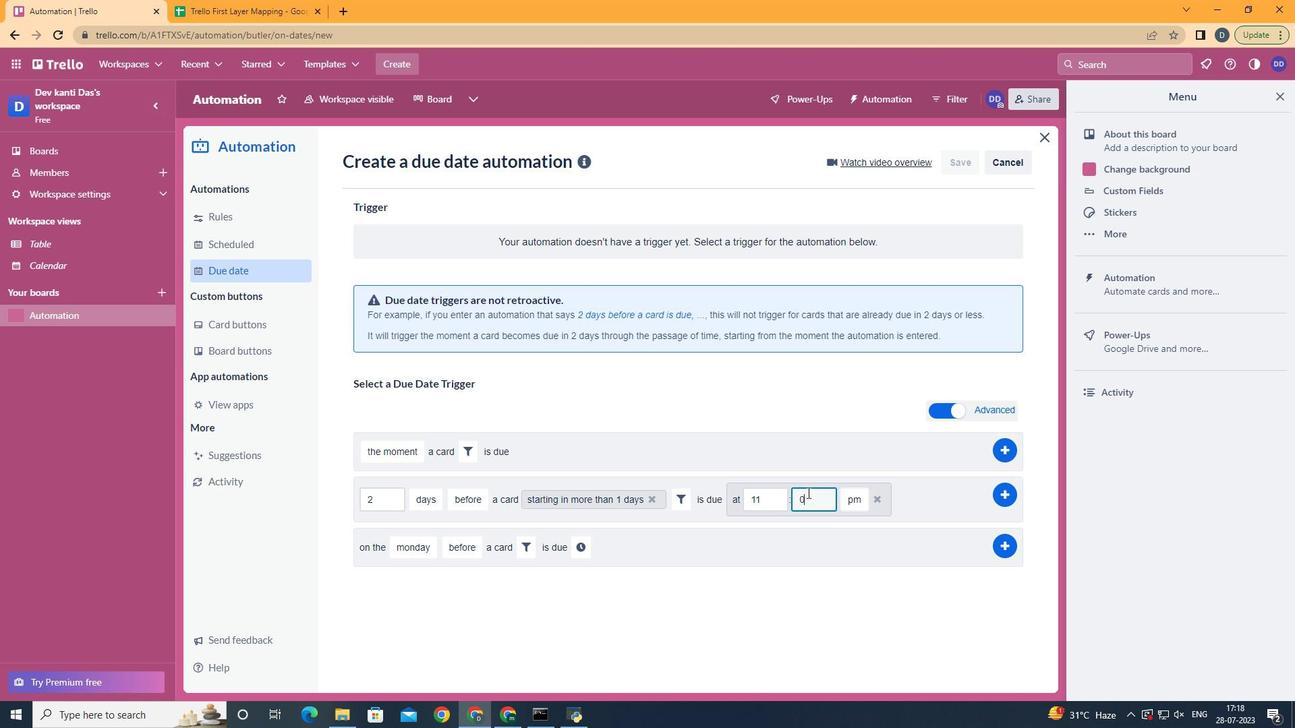 
Action: Mouse moved to (855, 524)
Screenshot: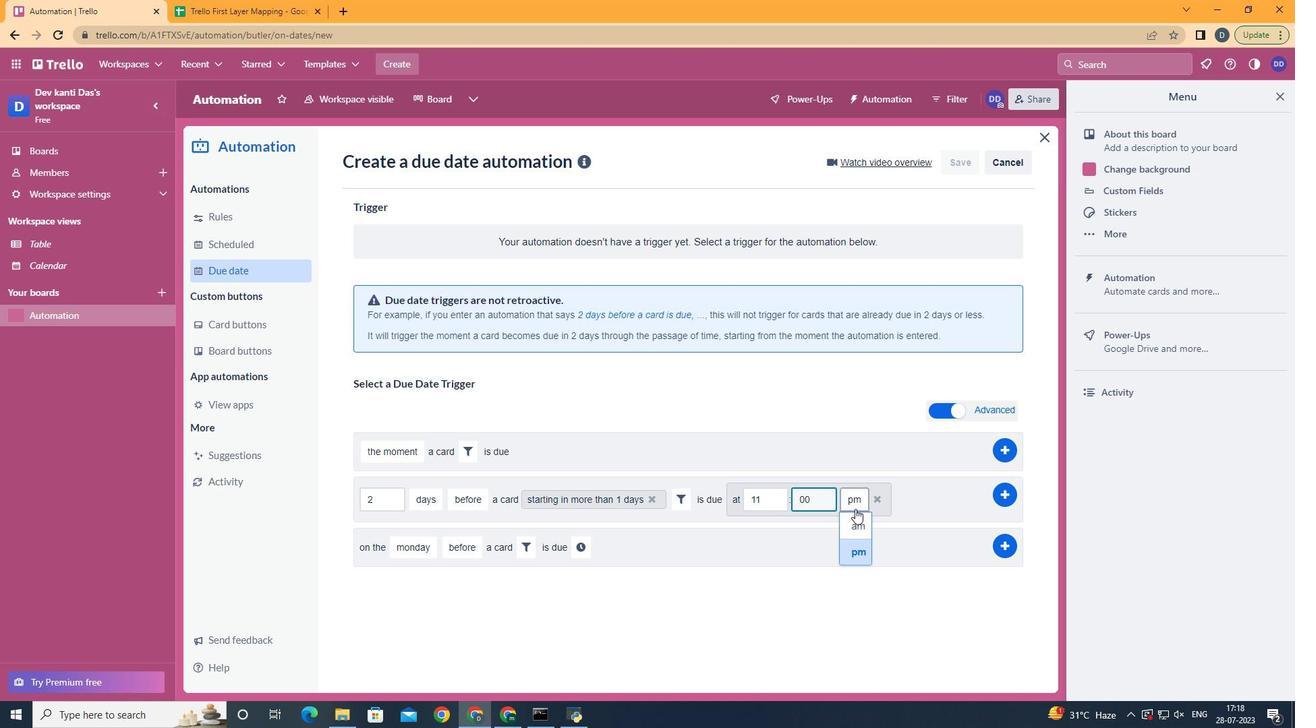 
Action: Mouse pressed left at (855, 524)
Screenshot: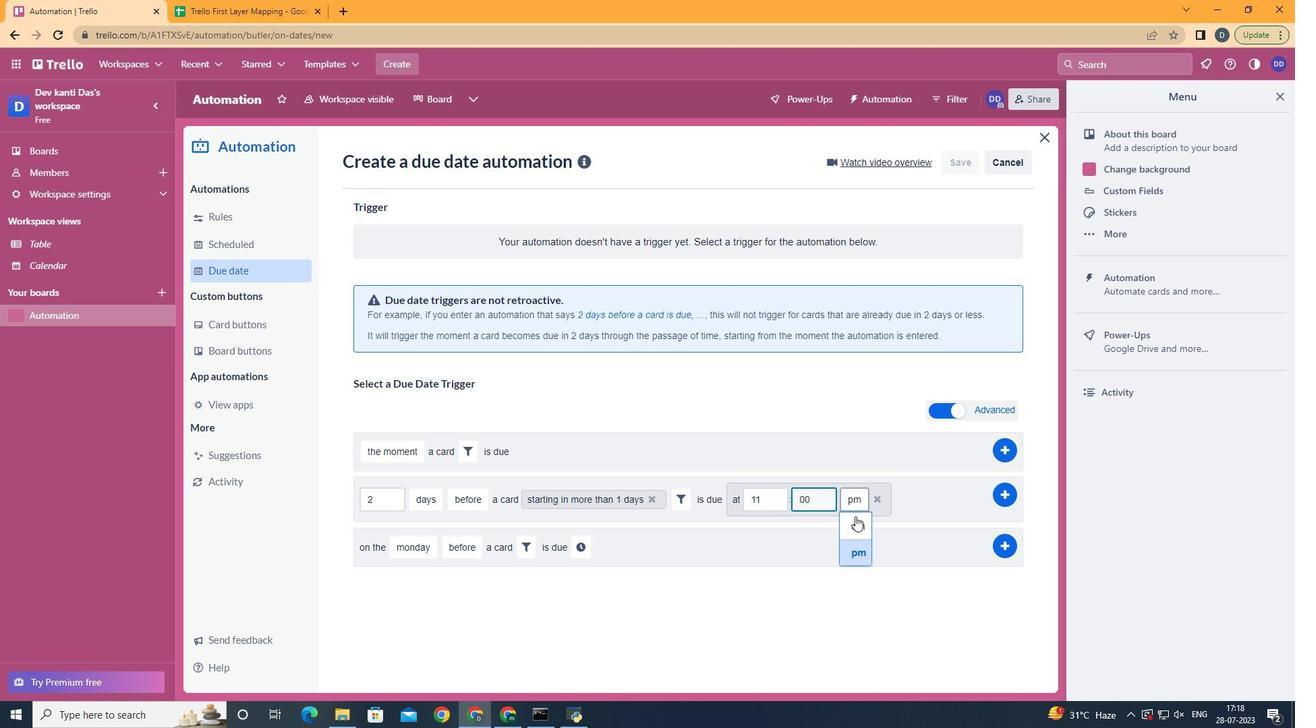 
